 Task: Look for space in Lonār, India from 9th July, 2023 to 16th July, 2023 for 2 adults, 1 child in price range Rs.8000 to Rs.16000. Place can be entire place with 2 bedrooms having 2 beds and 1 bathroom. Property type can be house, flat, guest house. Booking option can be shelf check-in. Required host language is English.
Action: Mouse moved to (431, 78)
Screenshot: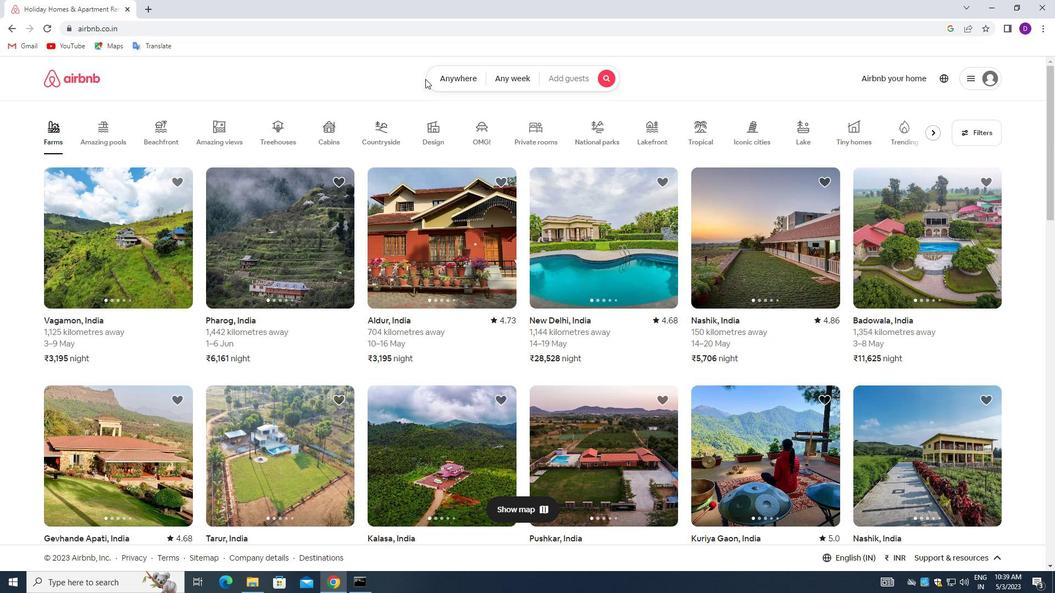 
Action: Mouse pressed left at (431, 78)
Screenshot: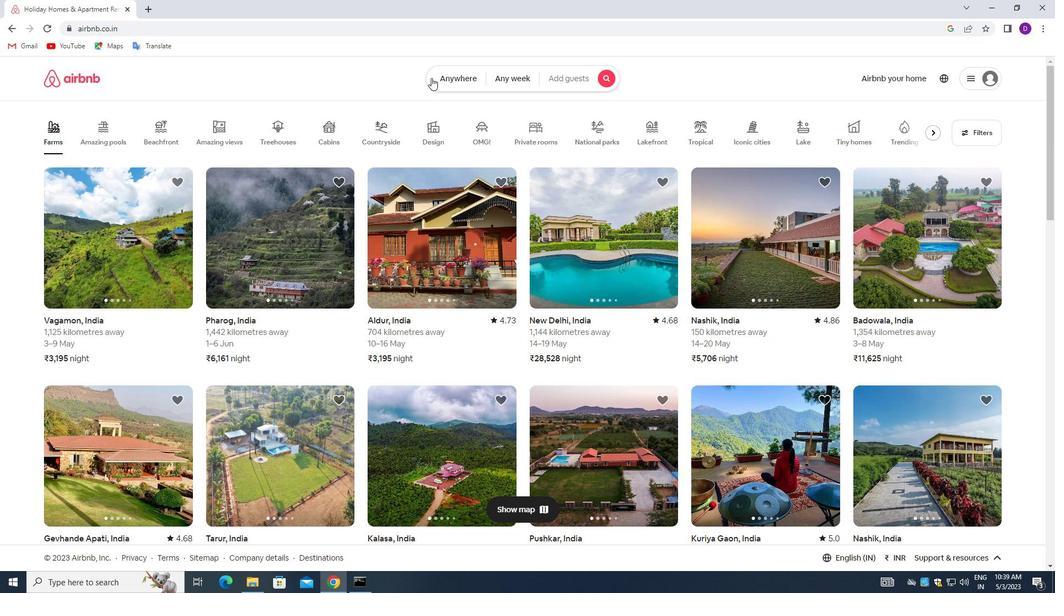 
Action: Mouse moved to (339, 120)
Screenshot: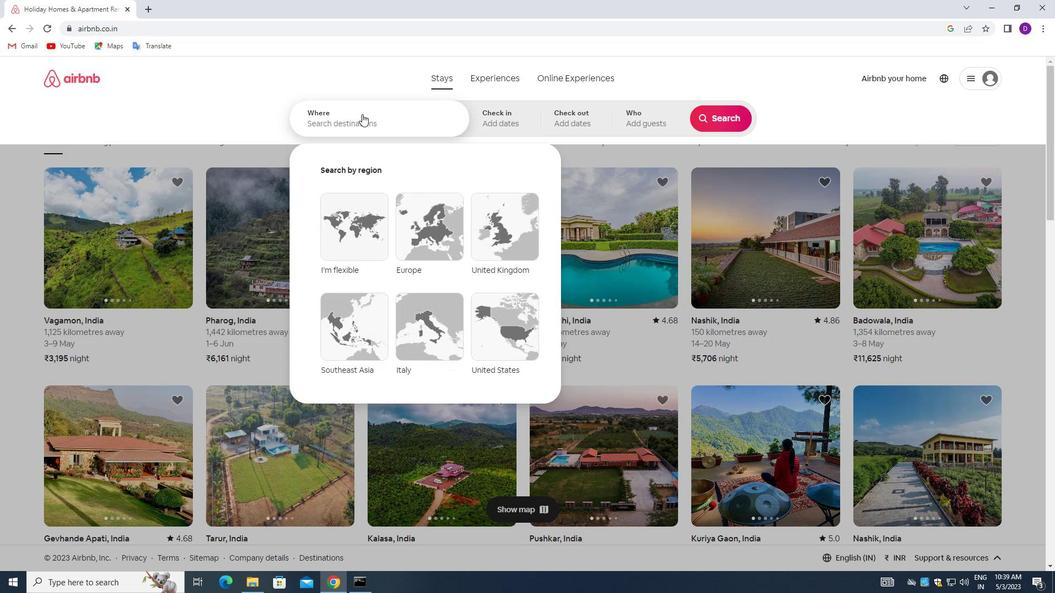 
Action: Mouse pressed left at (339, 120)
Screenshot: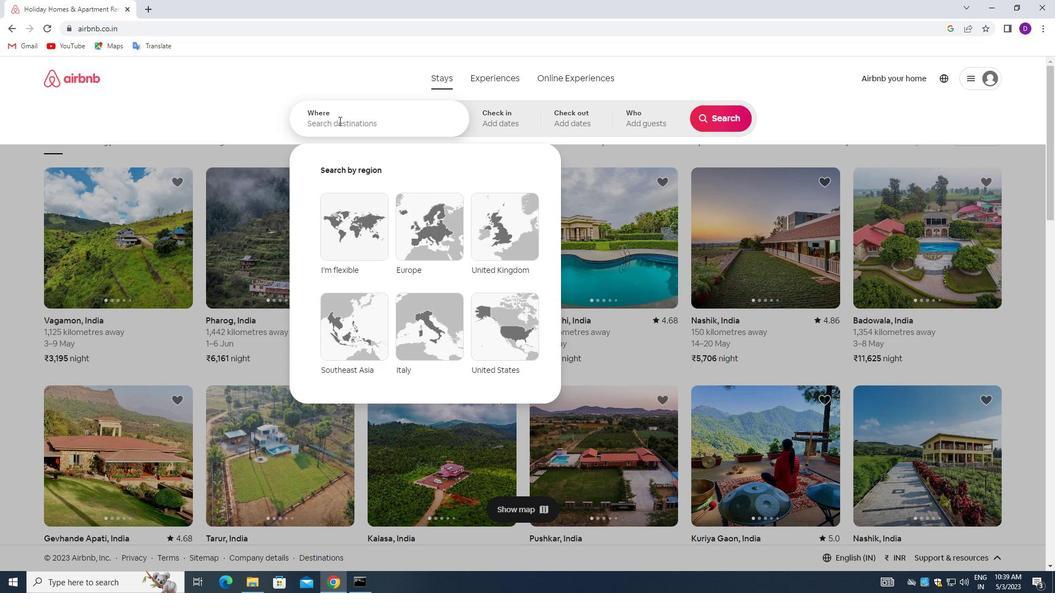 
Action: Mouse moved to (224, 115)
Screenshot: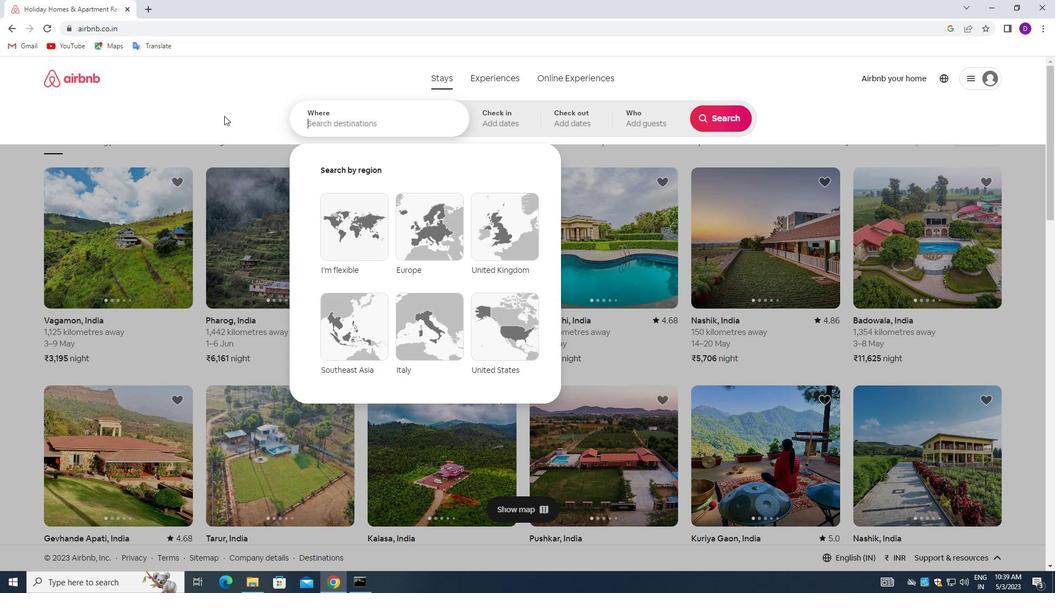 
Action: Key pressed <Key.shift>LONAR,<Key.space><Key.shift>INDIA<Key.enter>
Screenshot: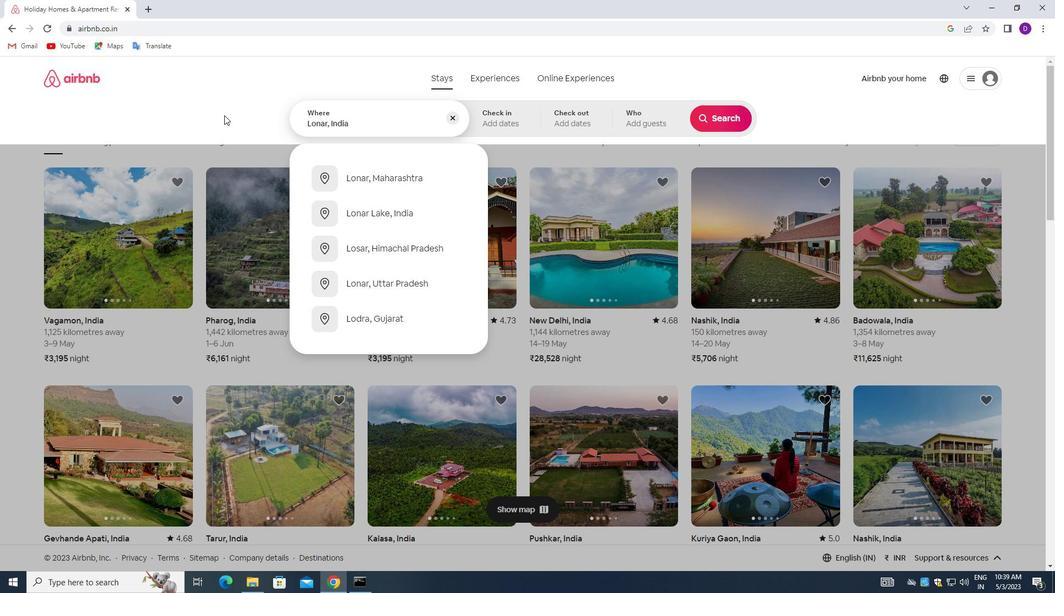 
Action: Mouse moved to (719, 206)
Screenshot: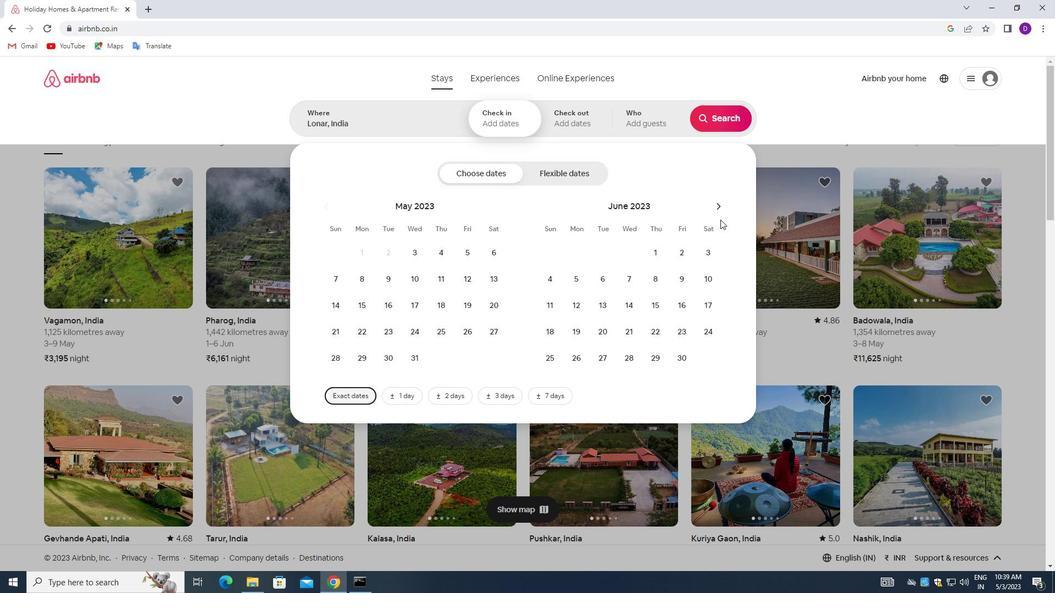 
Action: Mouse pressed left at (719, 206)
Screenshot: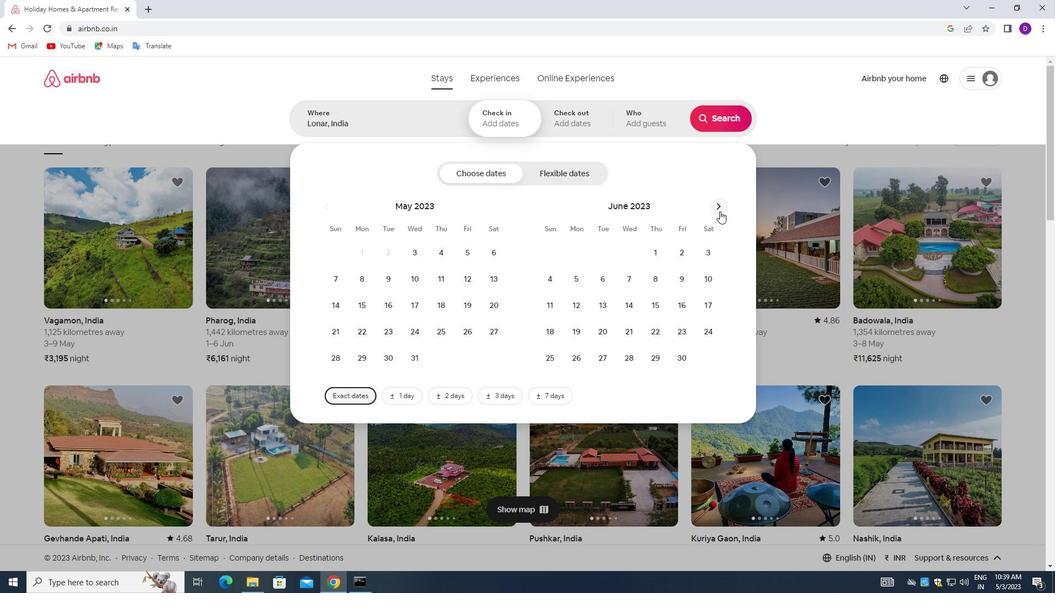 
Action: Mouse moved to (553, 298)
Screenshot: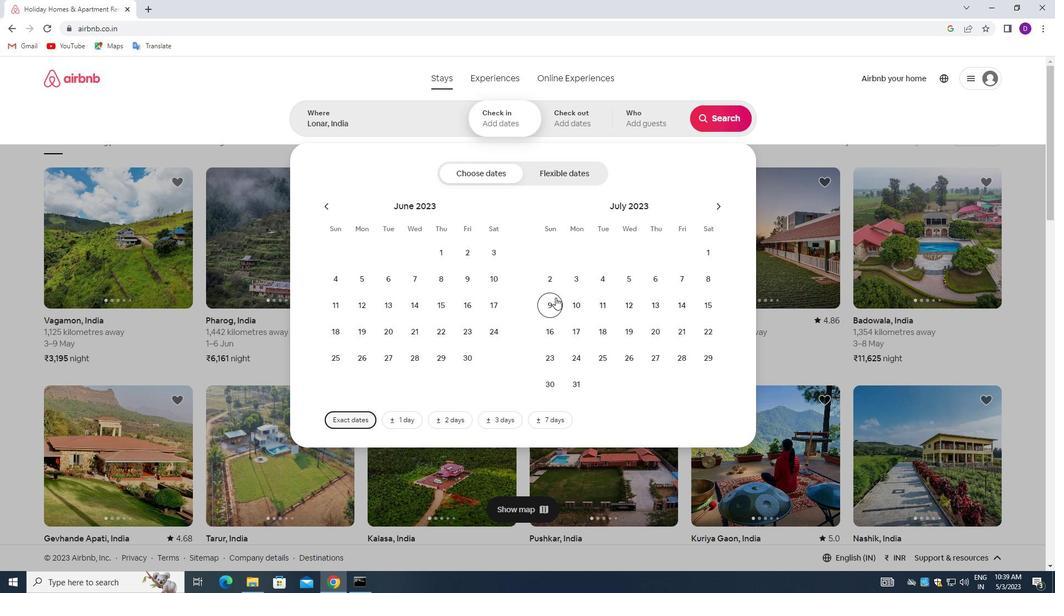 
Action: Mouse pressed left at (553, 298)
Screenshot: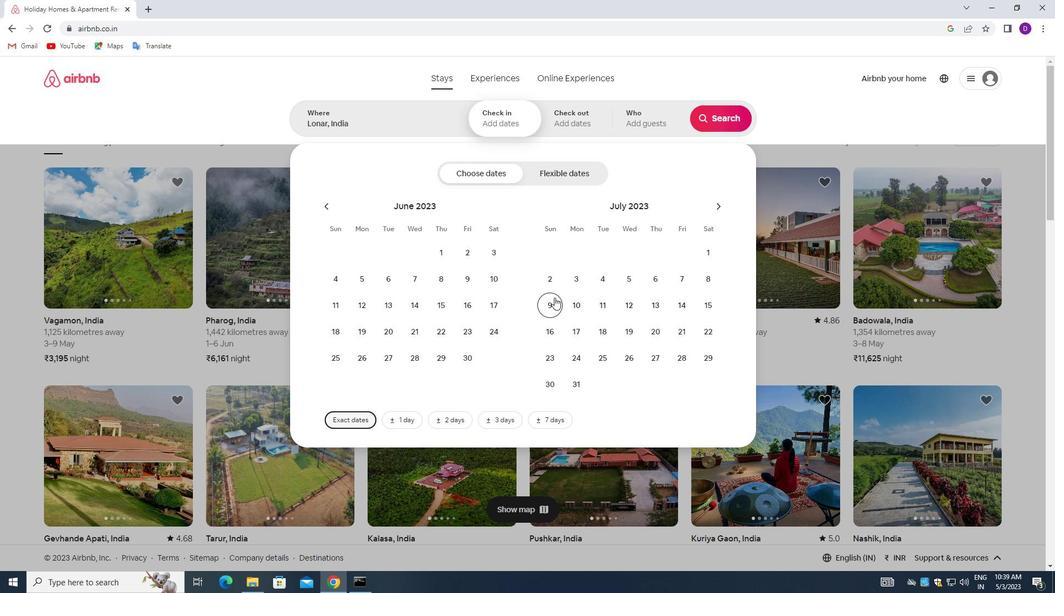 
Action: Mouse moved to (553, 330)
Screenshot: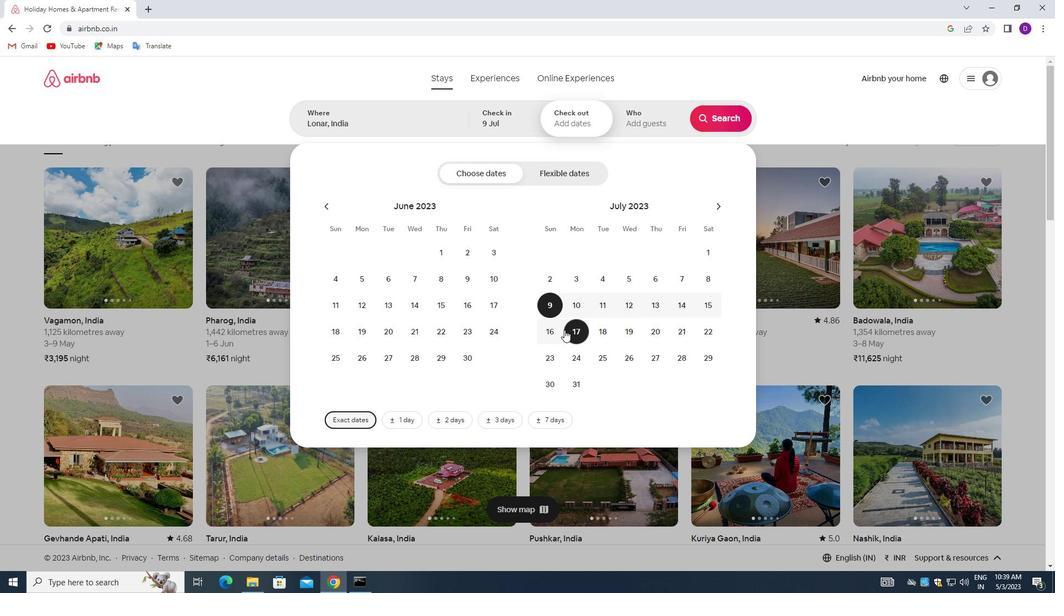 
Action: Mouse pressed left at (553, 330)
Screenshot: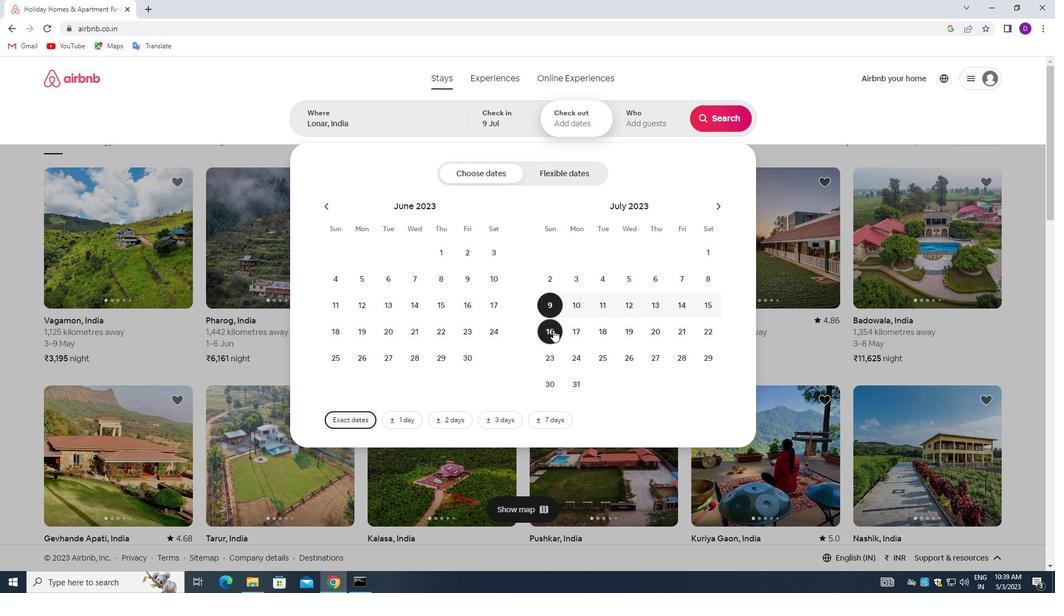 
Action: Mouse moved to (644, 118)
Screenshot: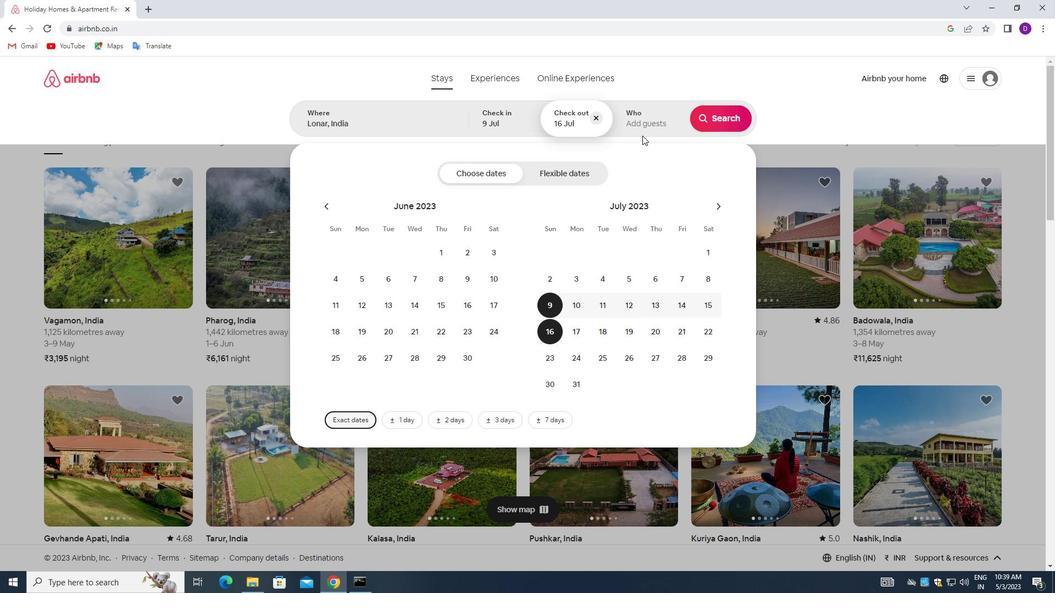 
Action: Mouse pressed left at (644, 118)
Screenshot: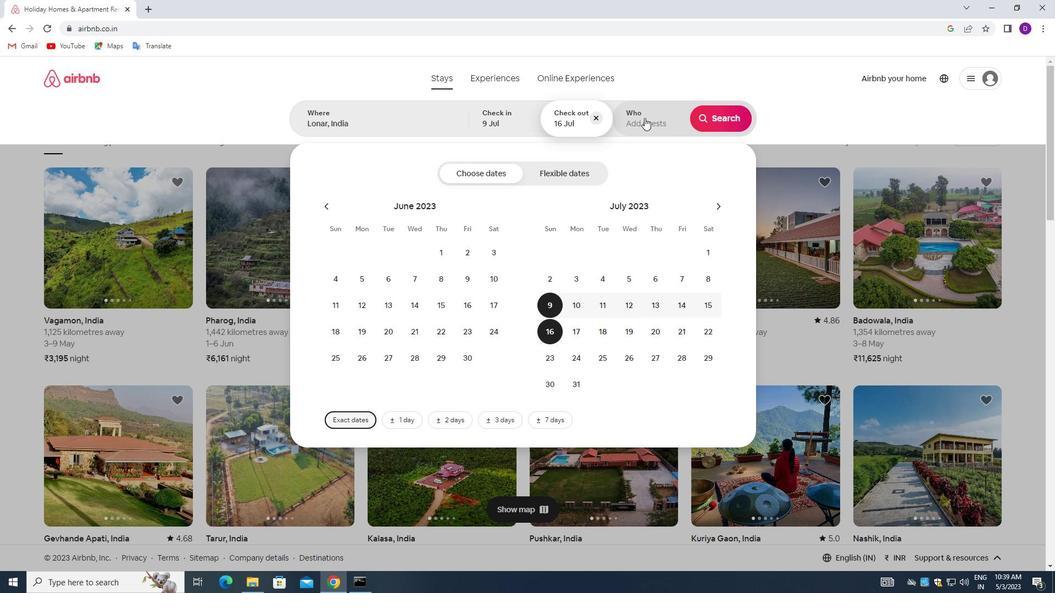 
Action: Mouse moved to (722, 180)
Screenshot: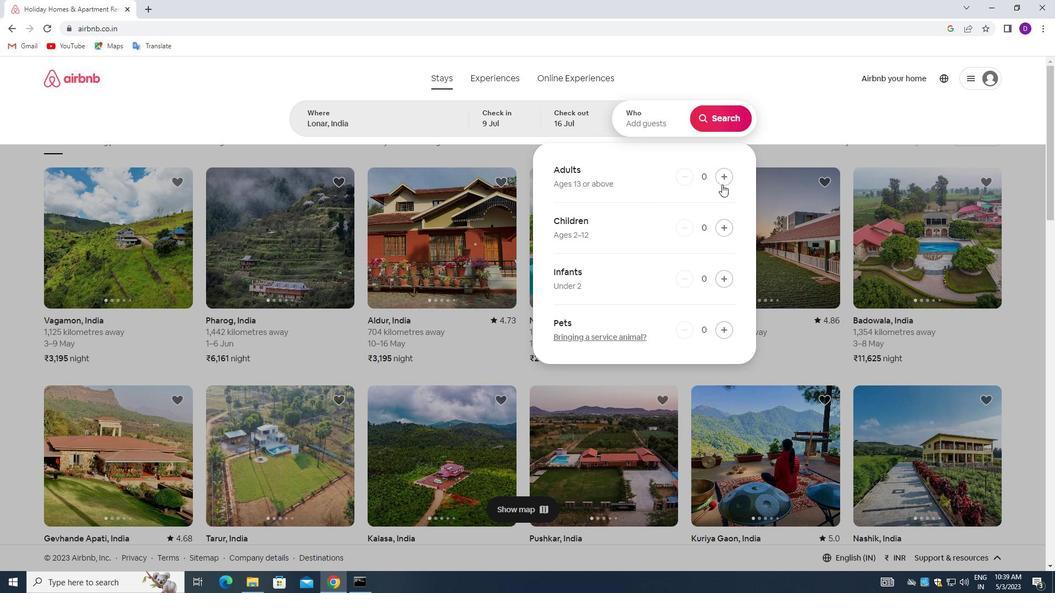 
Action: Mouse pressed left at (722, 180)
Screenshot: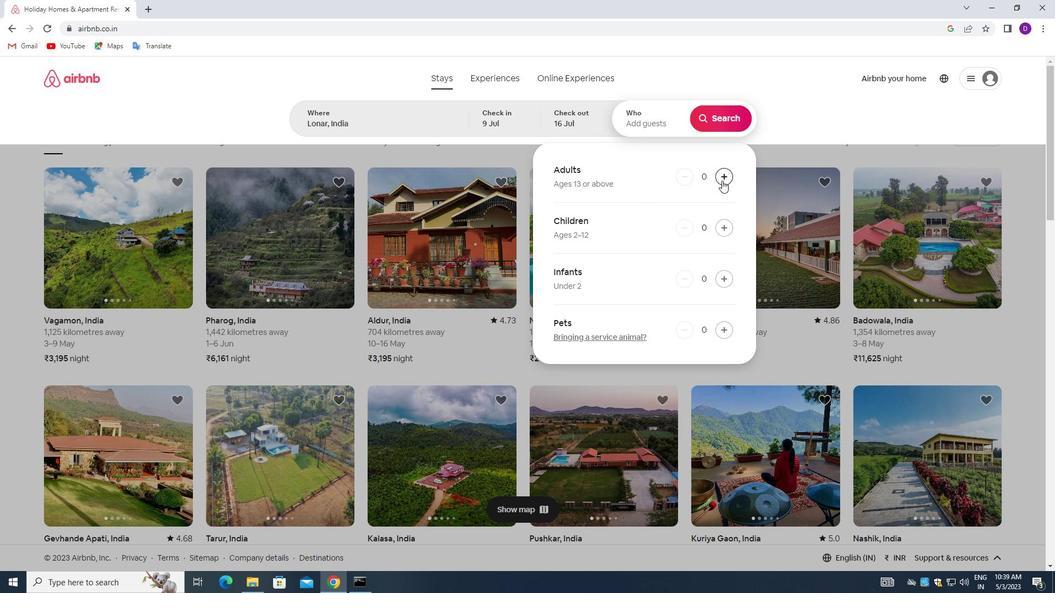 
Action: Mouse pressed left at (722, 180)
Screenshot: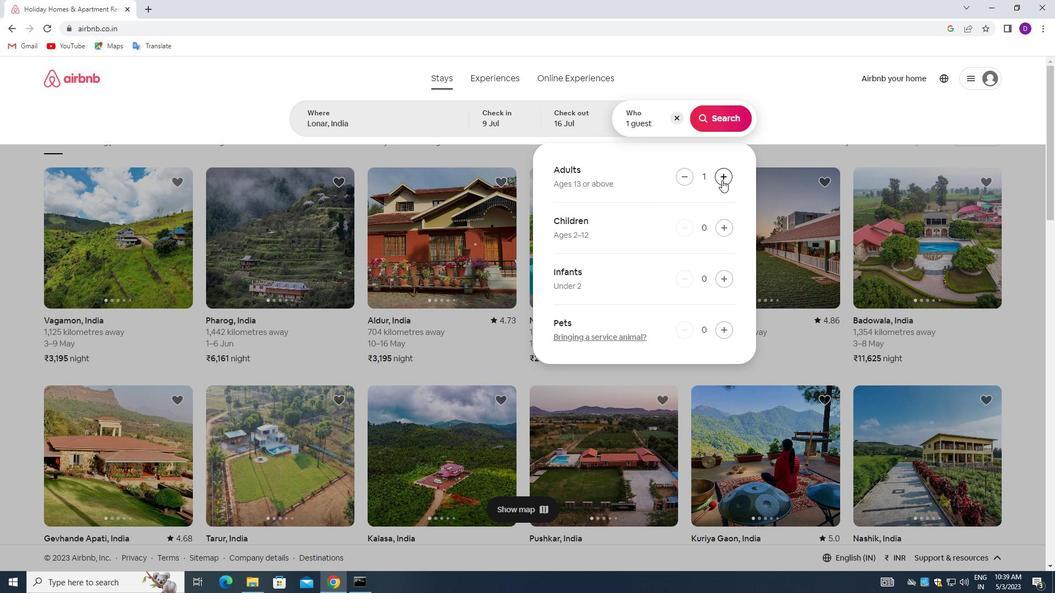 
Action: Mouse moved to (720, 228)
Screenshot: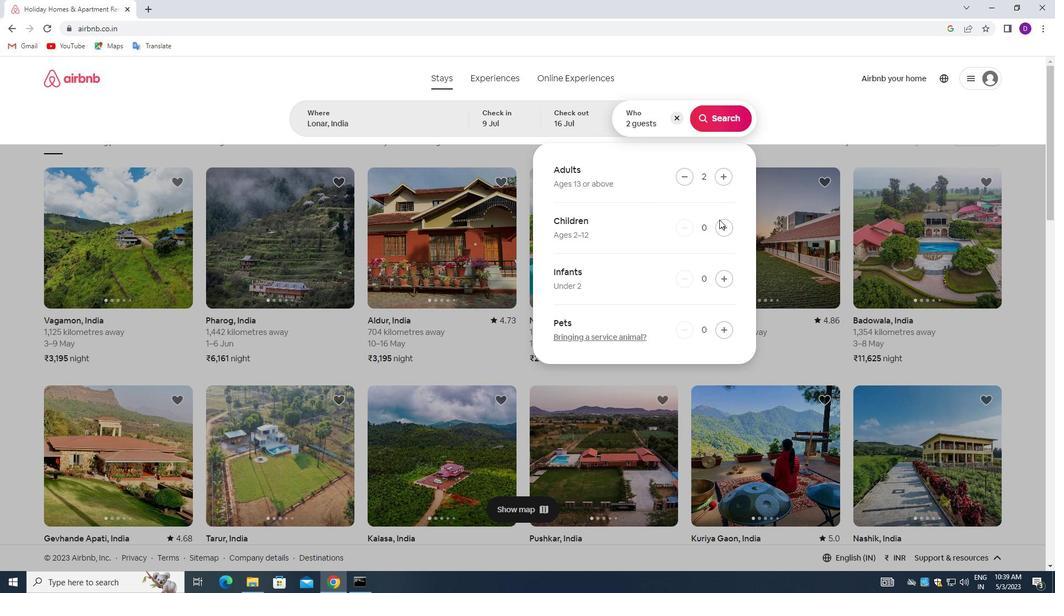 
Action: Mouse pressed left at (720, 228)
Screenshot: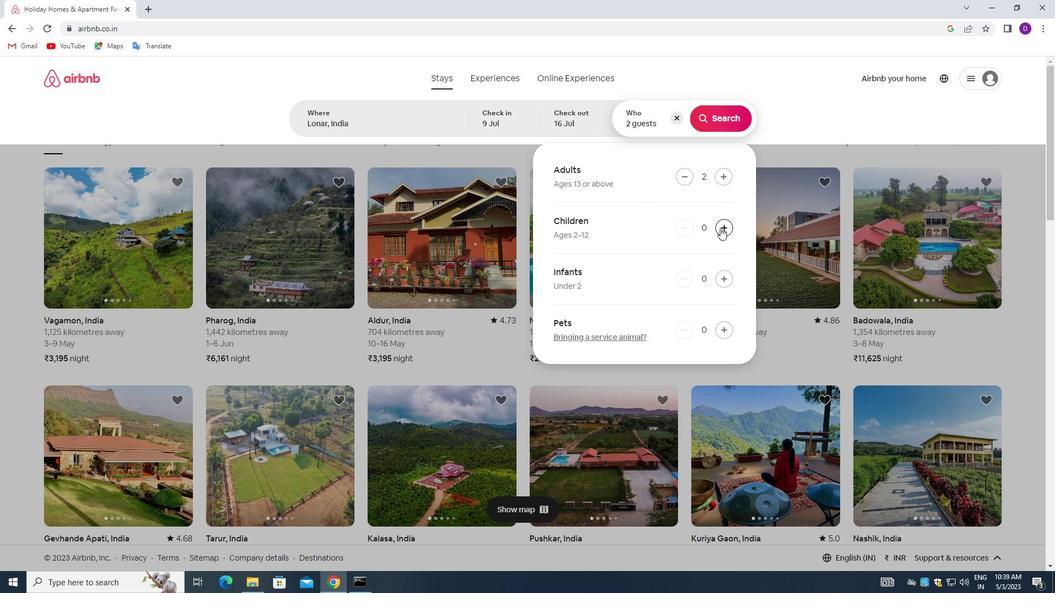 
Action: Mouse moved to (723, 113)
Screenshot: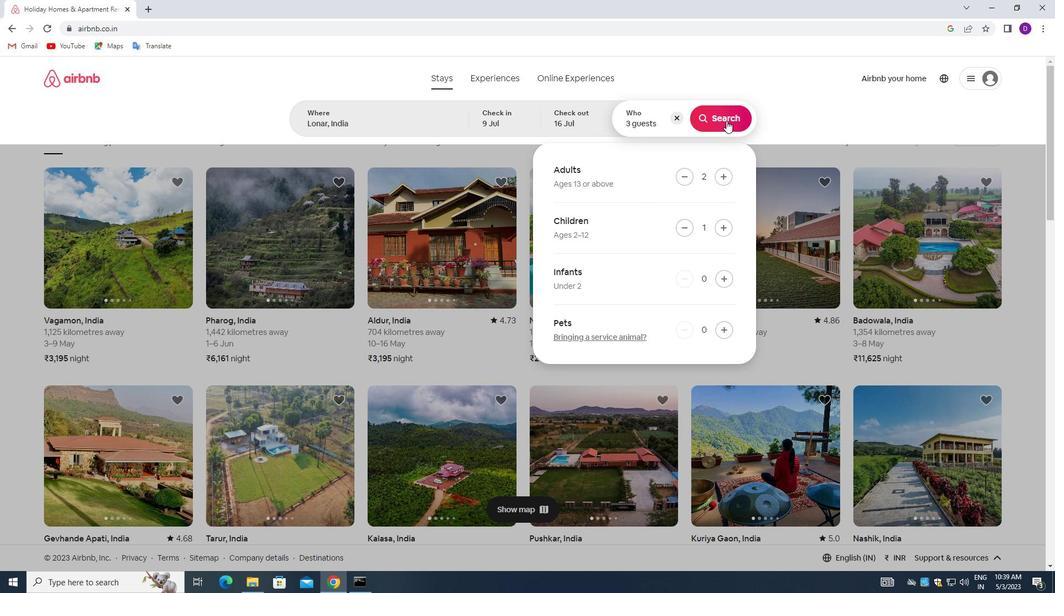 
Action: Mouse pressed left at (723, 113)
Screenshot: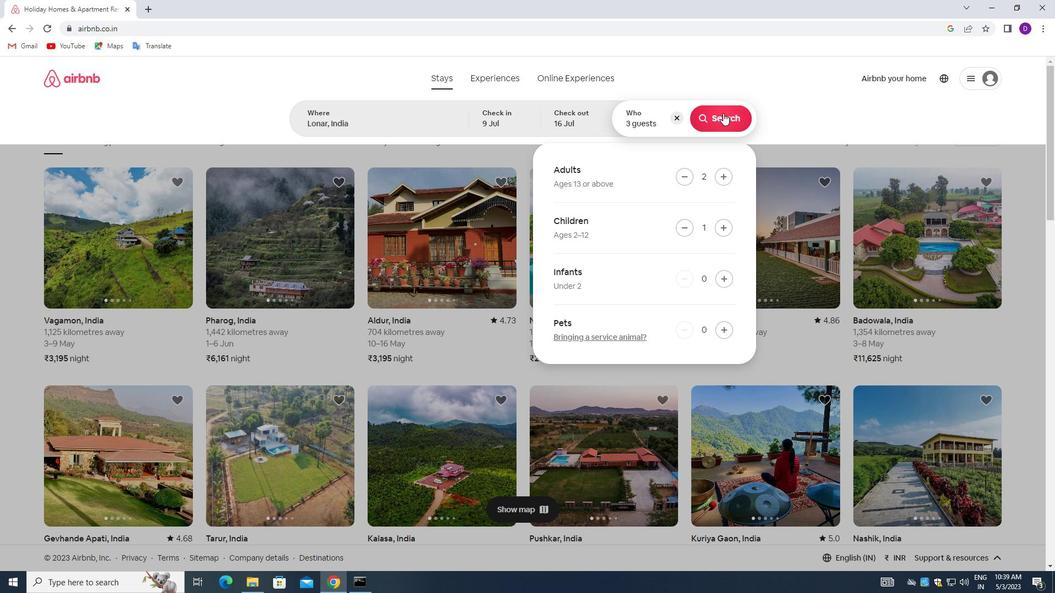 
Action: Mouse moved to (1004, 122)
Screenshot: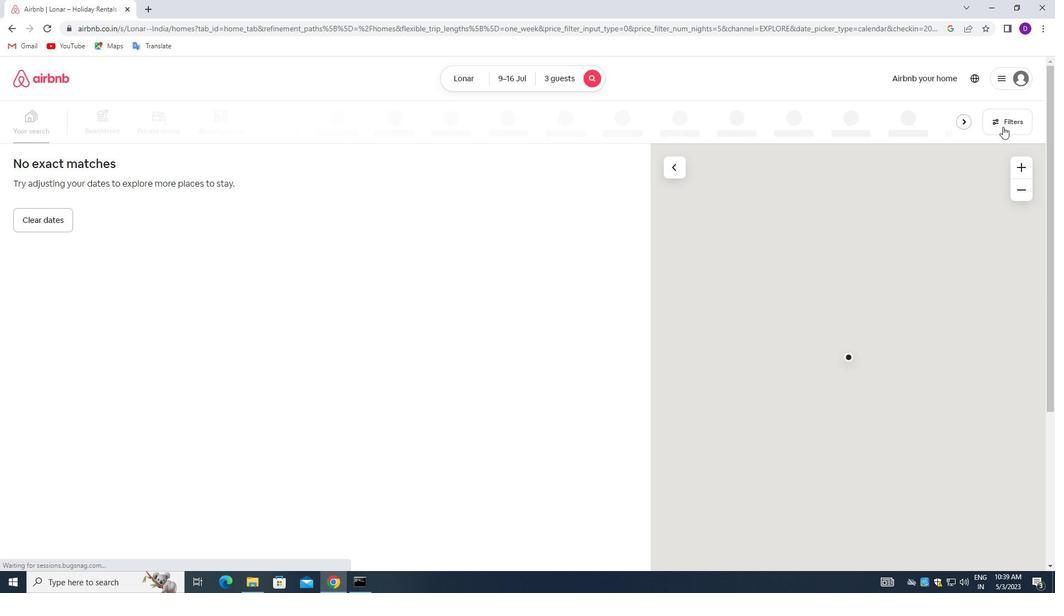 
Action: Mouse pressed left at (1004, 122)
Screenshot: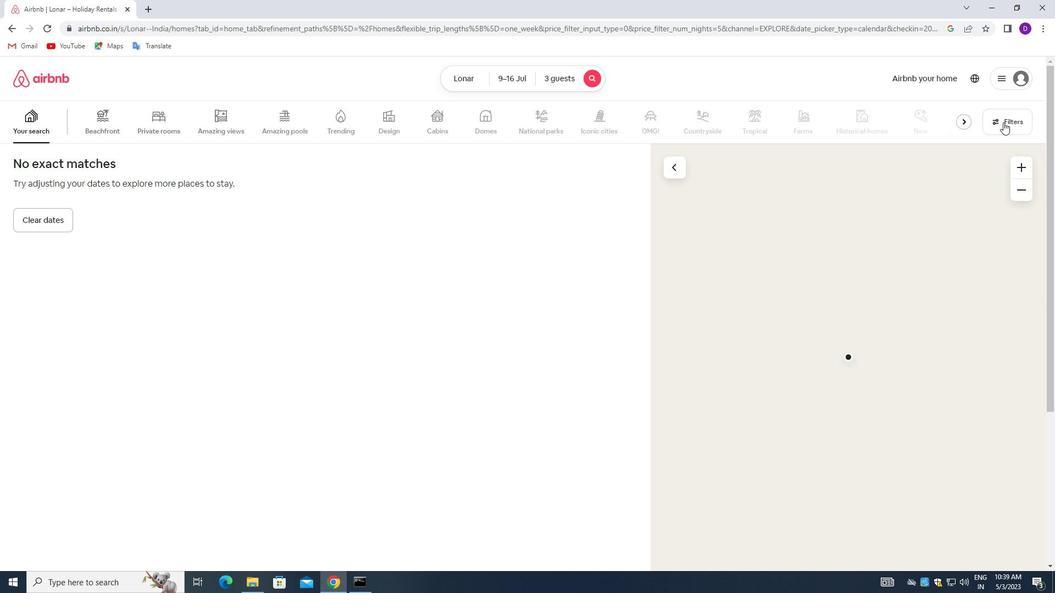 
Action: Mouse moved to (394, 190)
Screenshot: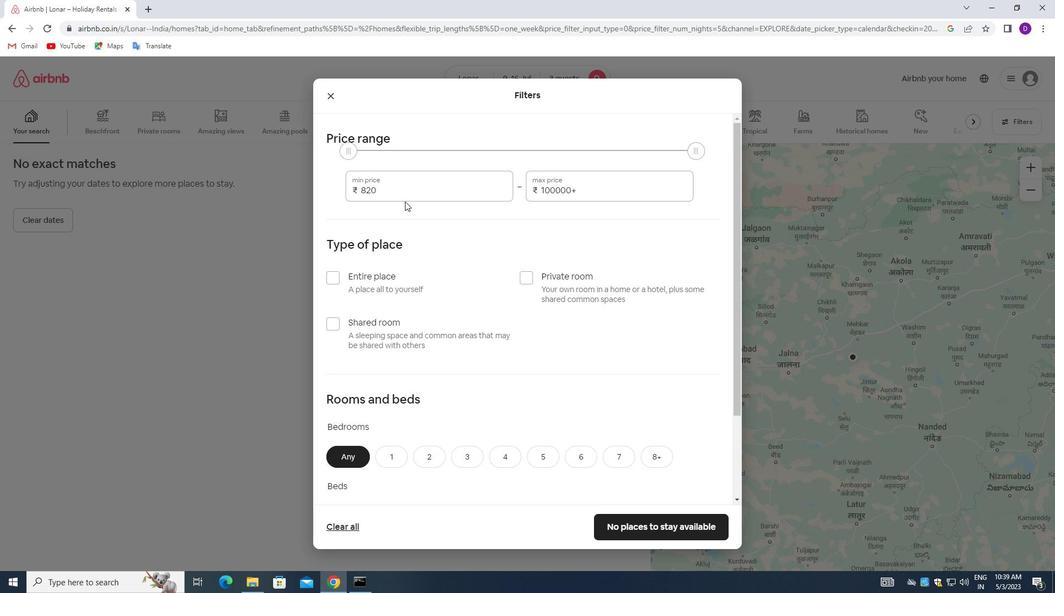 
Action: Mouse pressed left at (394, 190)
Screenshot: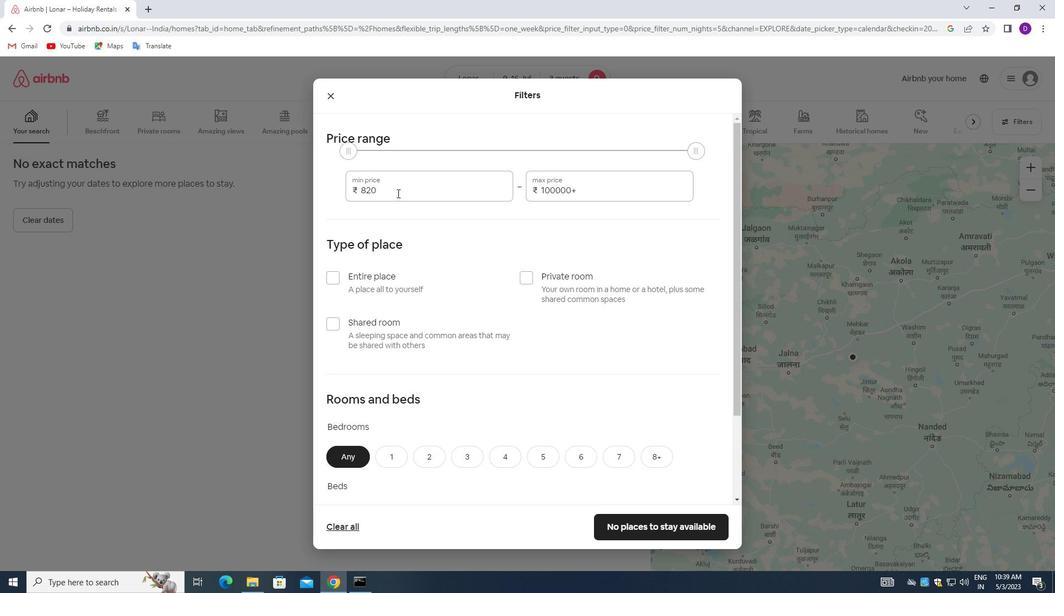 
Action: Mouse pressed left at (394, 190)
Screenshot: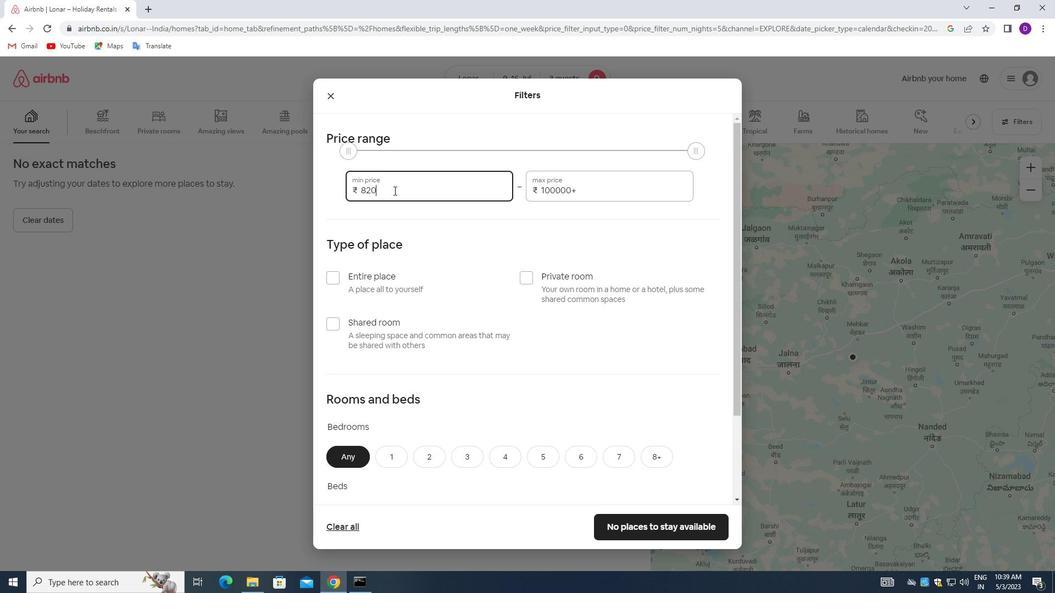
Action: Key pressed 8000<Key.tab>16000
Screenshot: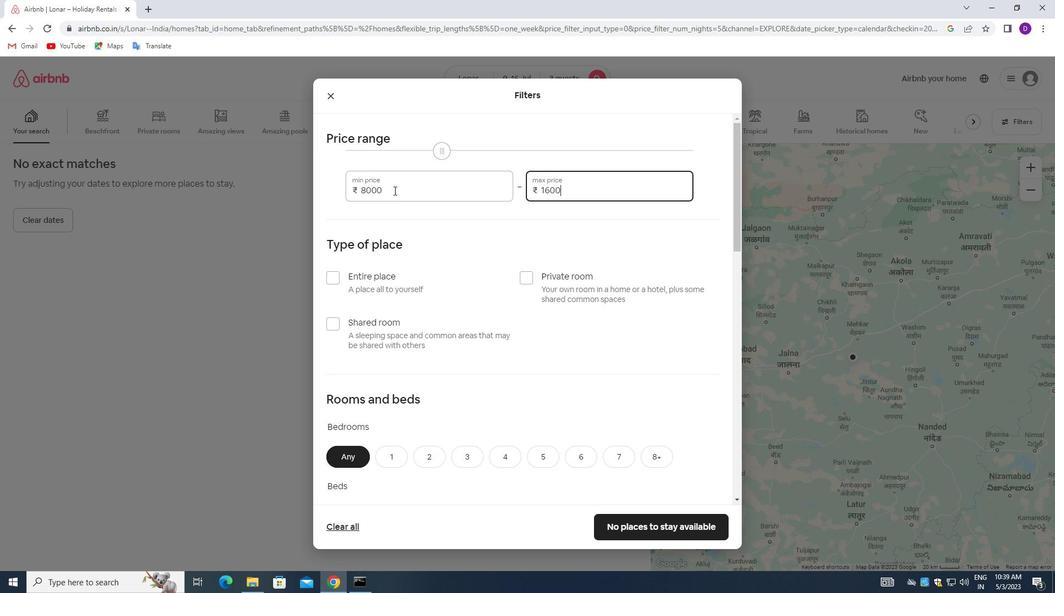 
Action: Mouse moved to (456, 243)
Screenshot: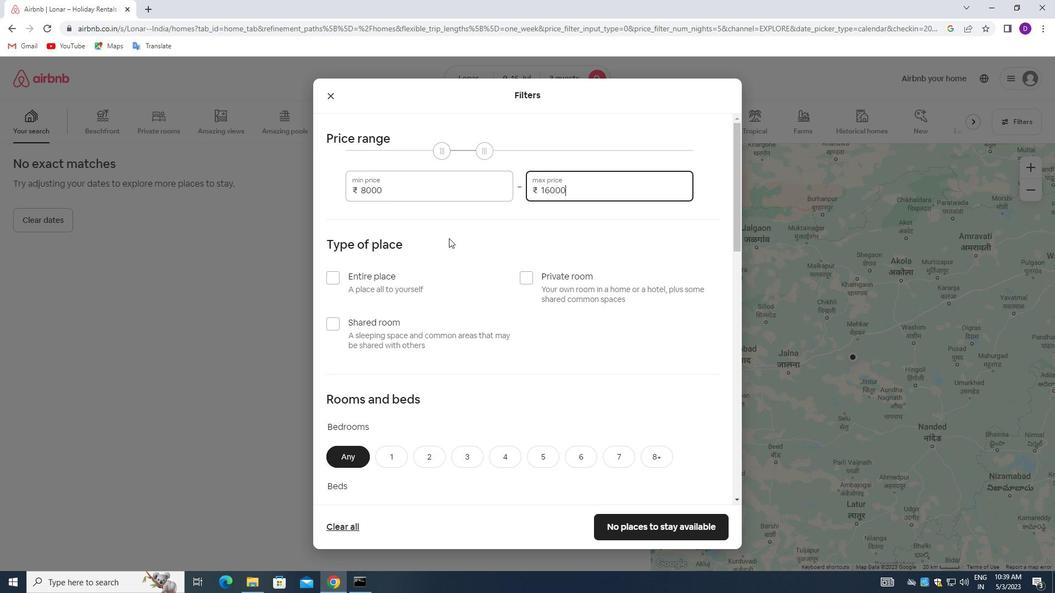 
Action: Mouse scrolled (456, 243) with delta (0, 0)
Screenshot: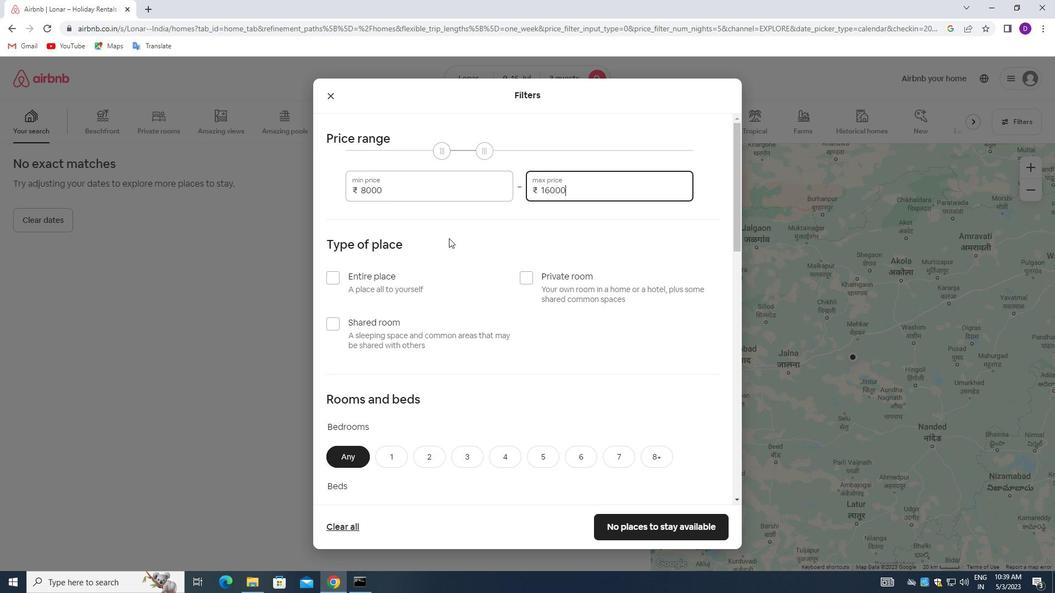 
Action: Mouse moved to (458, 244)
Screenshot: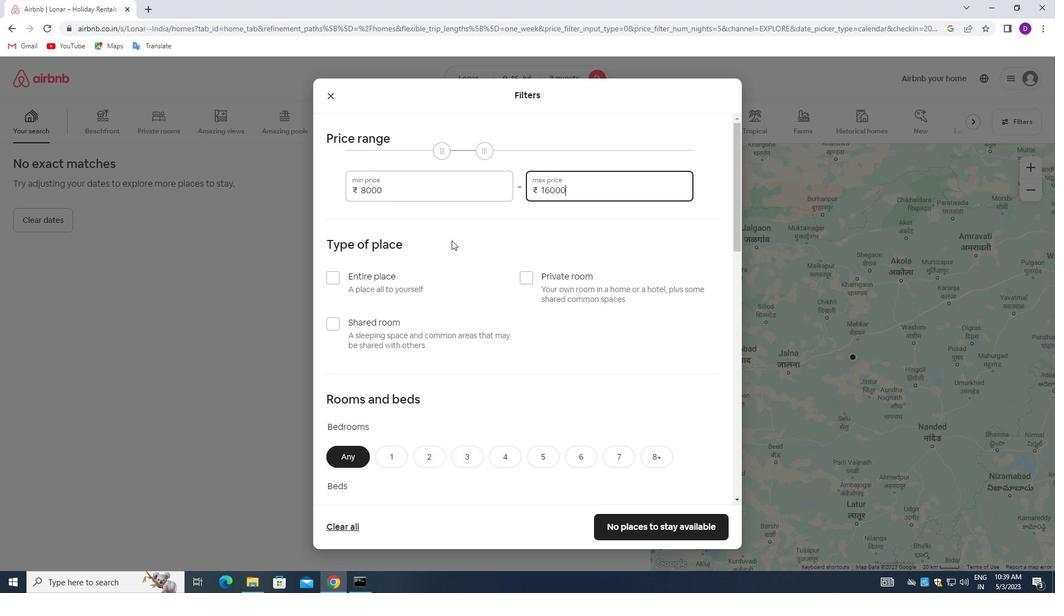 
Action: Mouse scrolled (458, 243) with delta (0, 0)
Screenshot: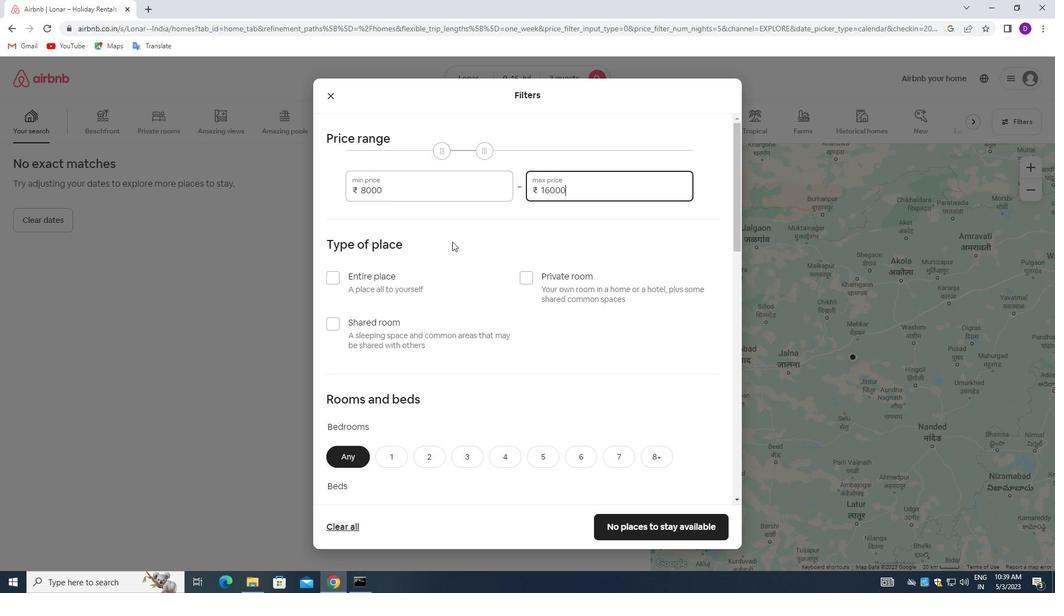 
Action: Mouse moved to (469, 247)
Screenshot: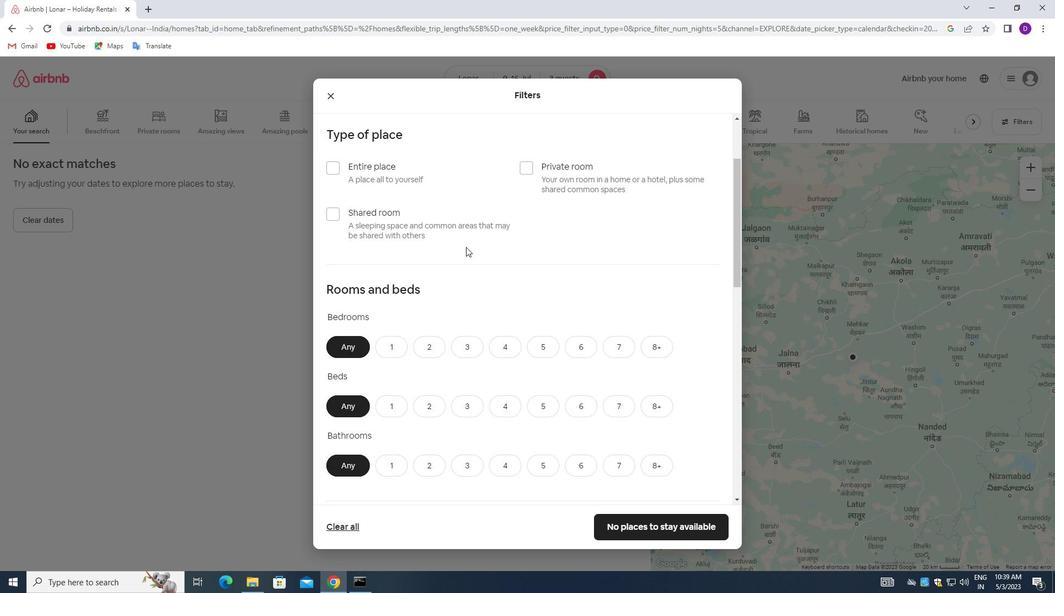 
Action: Mouse scrolled (469, 246) with delta (0, 0)
Screenshot: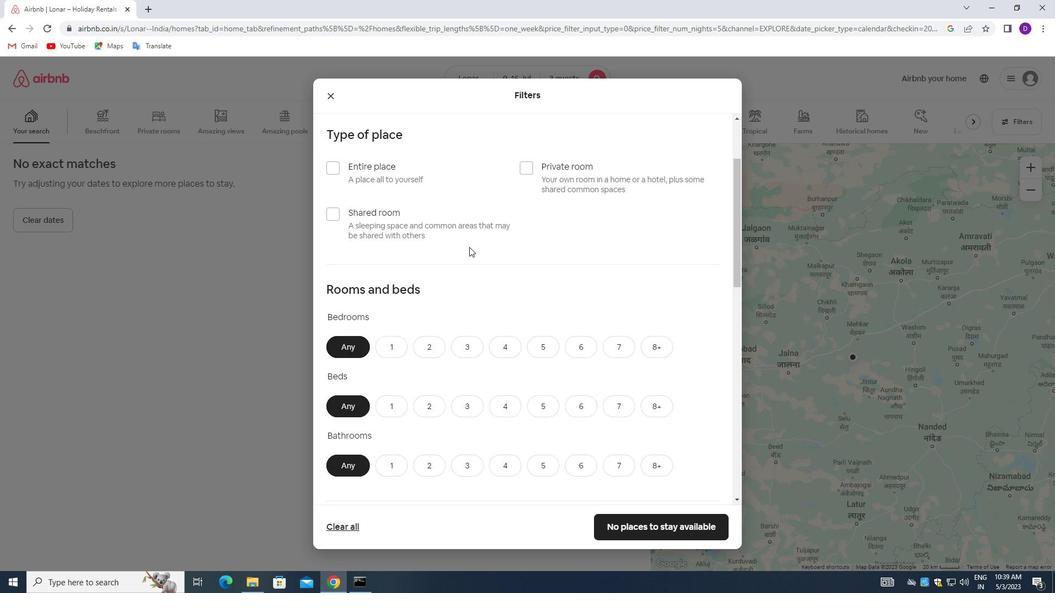 
Action: Mouse moved to (469, 247)
Screenshot: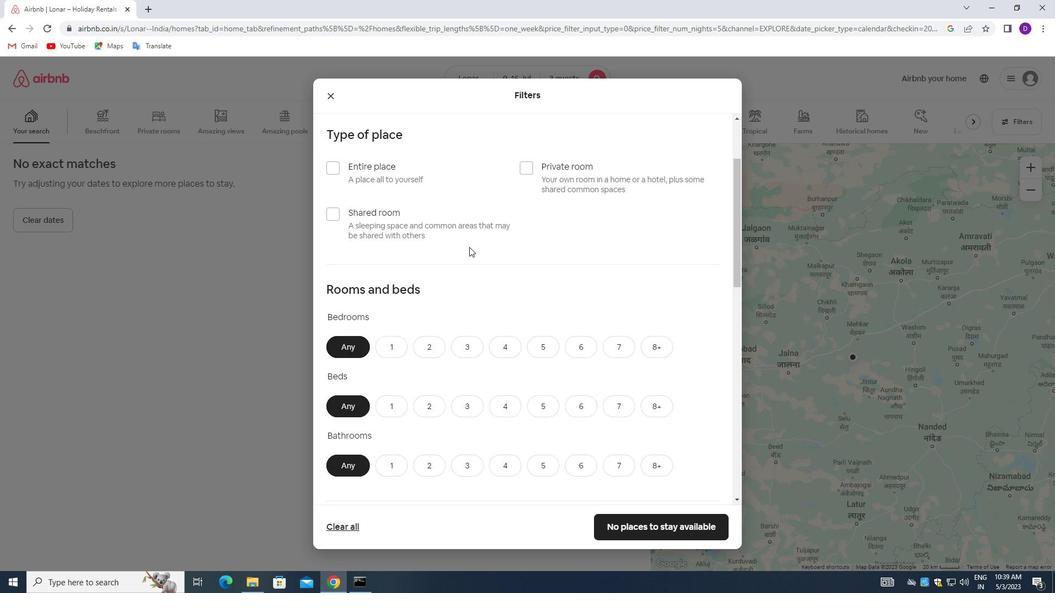 
Action: Mouse scrolled (469, 246) with delta (0, 0)
Screenshot: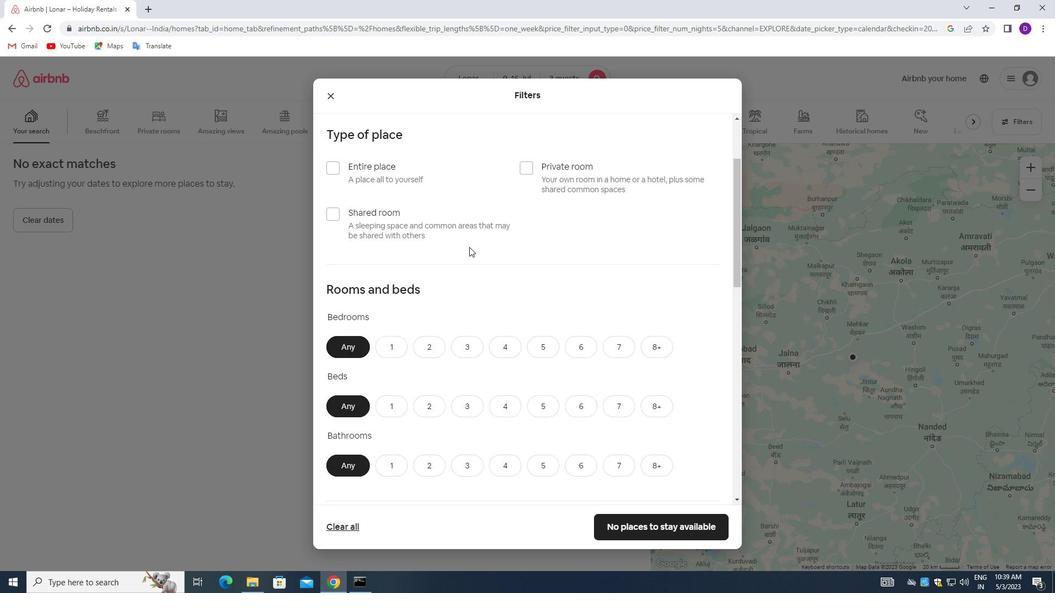 
Action: Mouse moved to (406, 231)
Screenshot: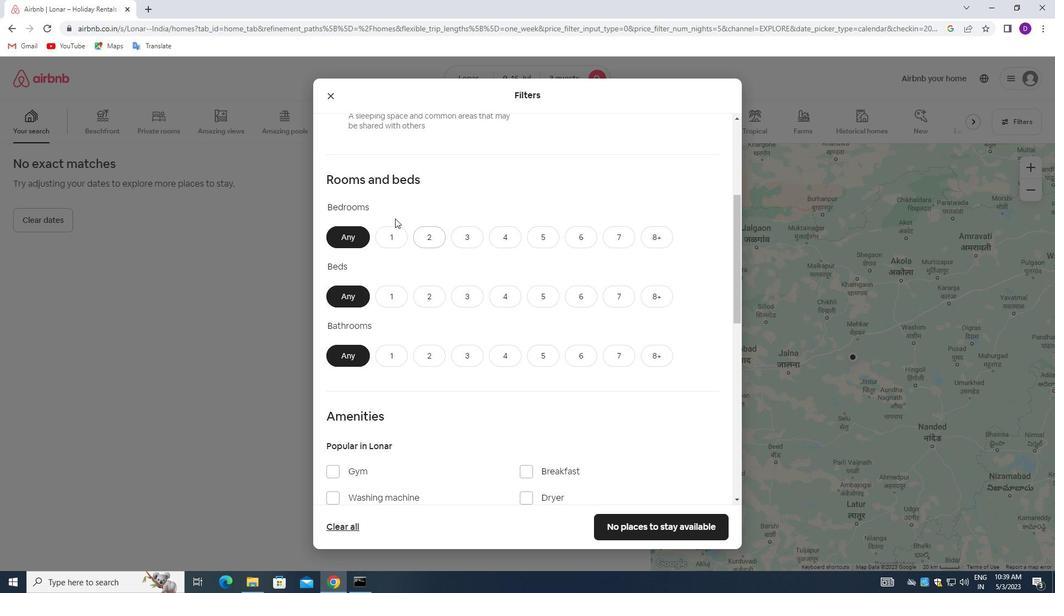 
Action: Mouse scrolled (406, 232) with delta (0, 0)
Screenshot: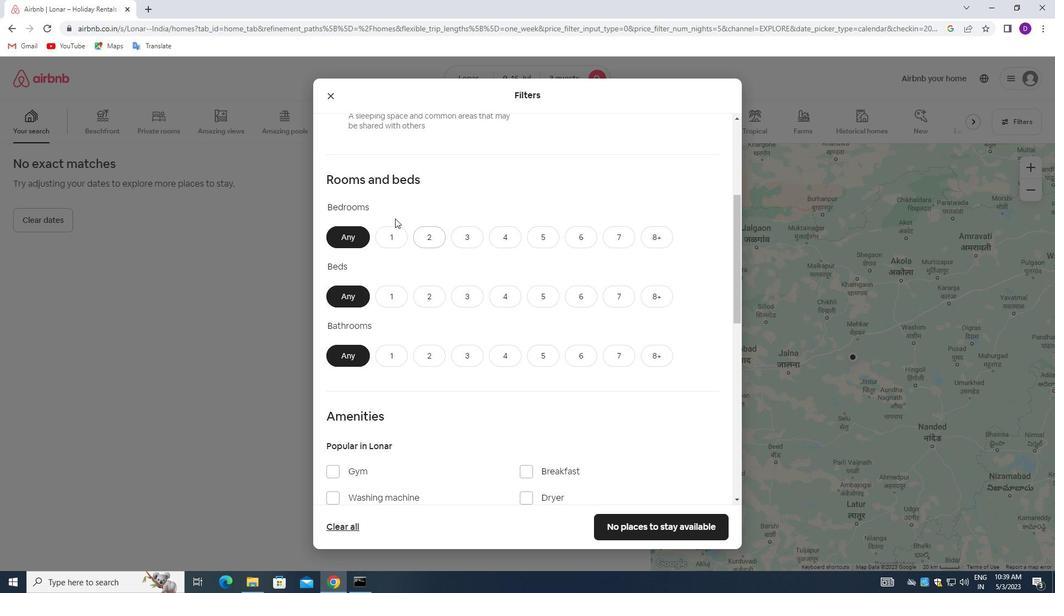 
Action: Mouse moved to (410, 234)
Screenshot: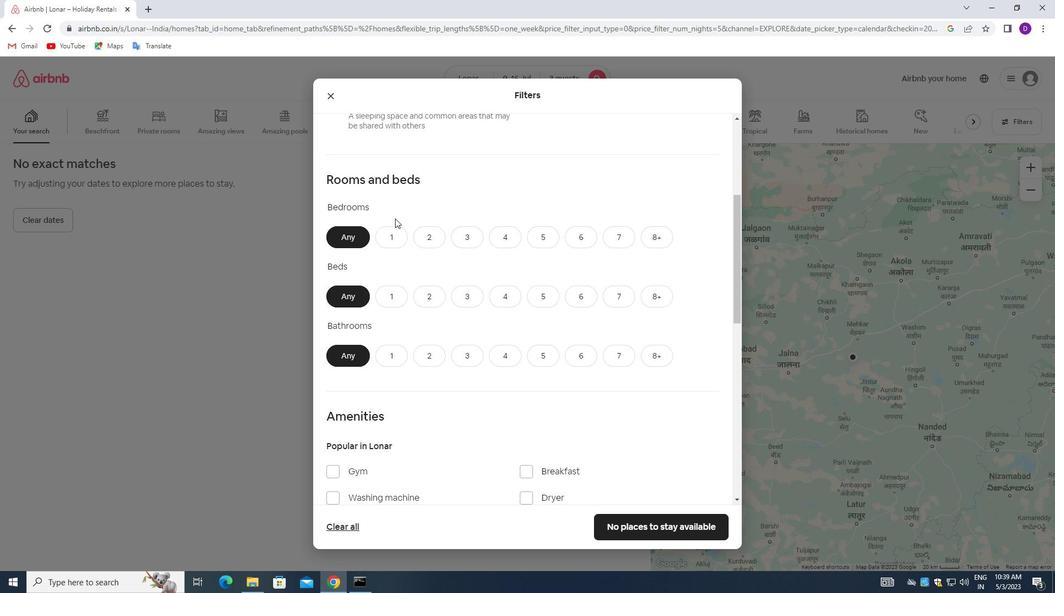
Action: Mouse scrolled (410, 234) with delta (0, 0)
Screenshot: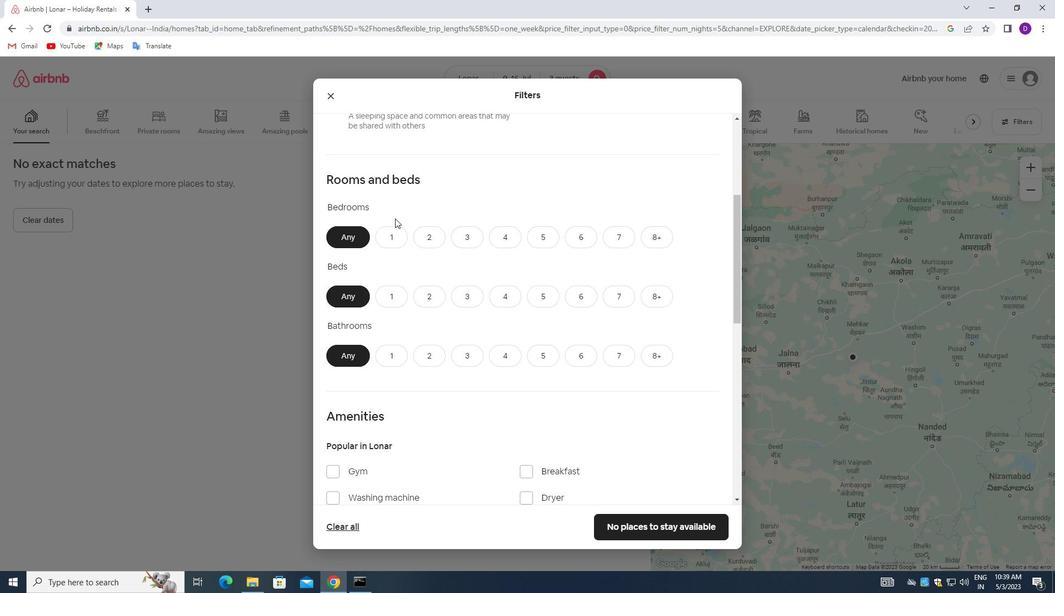 
Action: Mouse moved to (337, 173)
Screenshot: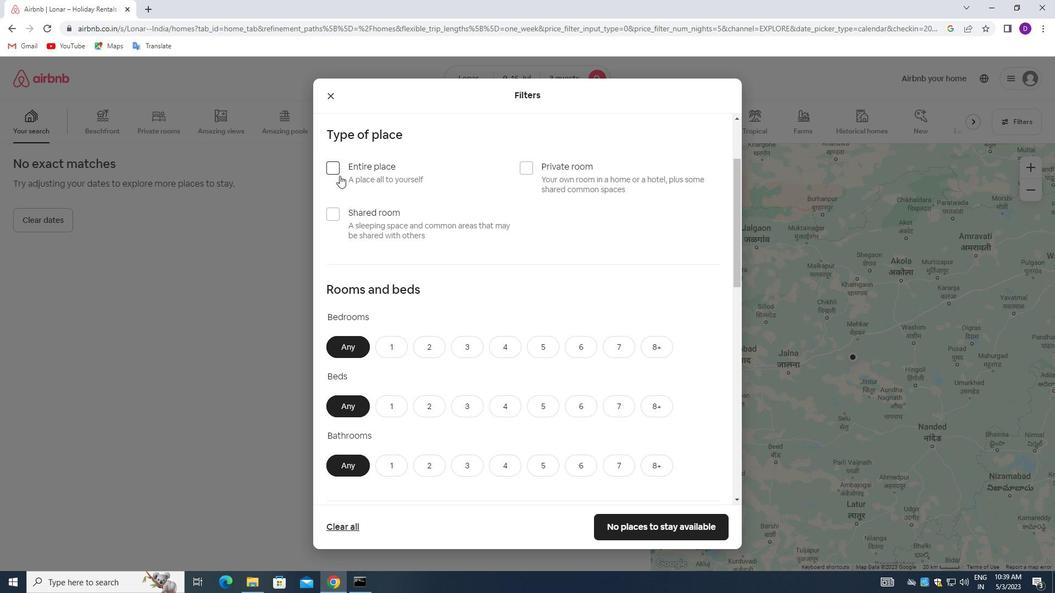 
Action: Mouse pressed left at (337, 173)
Screenshot: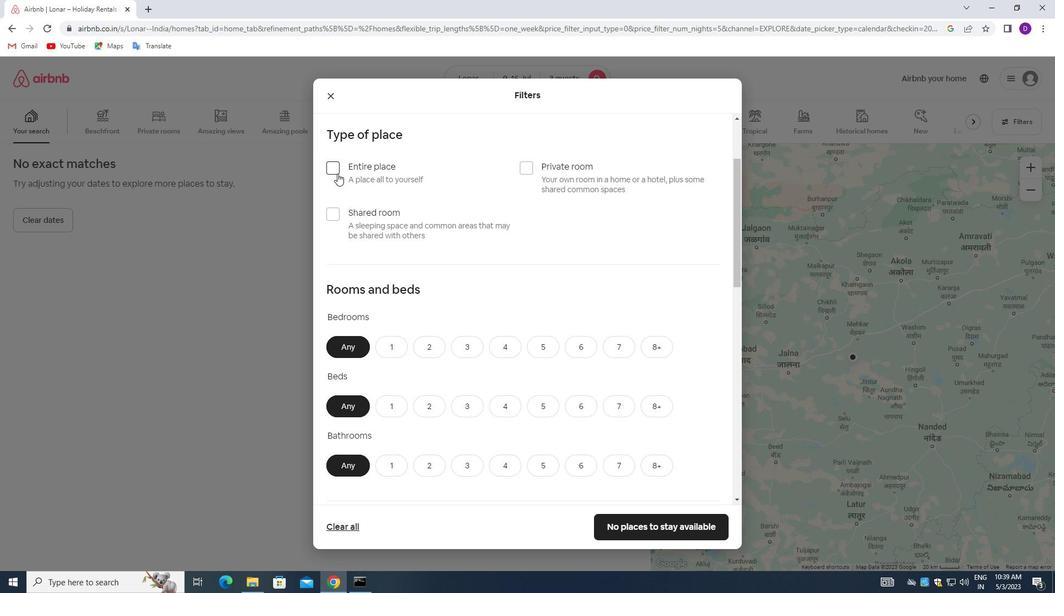 
Action: Mouse moved to (444, 239)
Screenshot: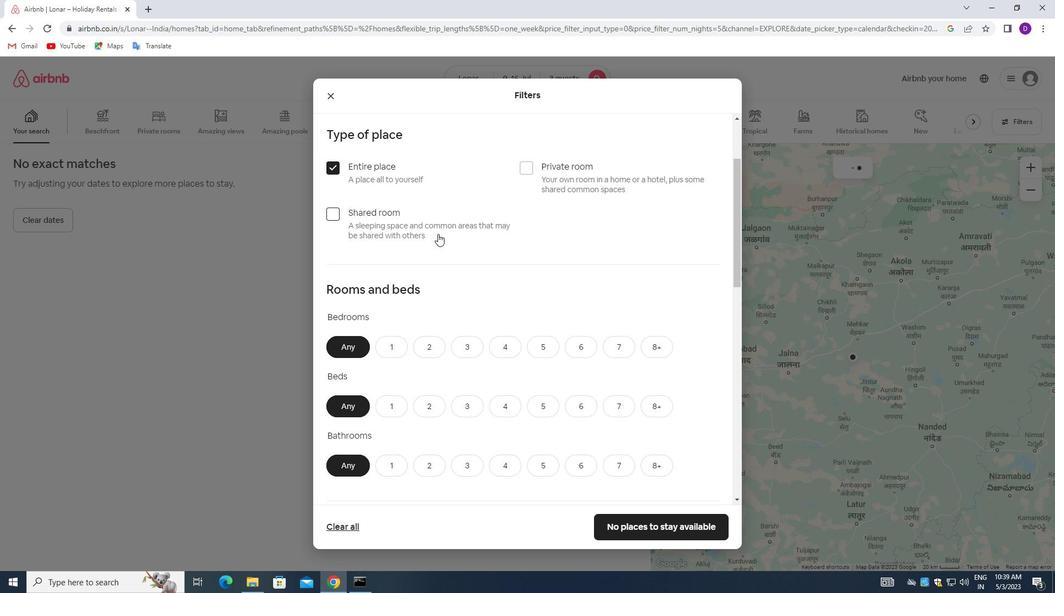 
Action: Mouse scrolled (444, 239) with delta (0, 0)
Screenshot: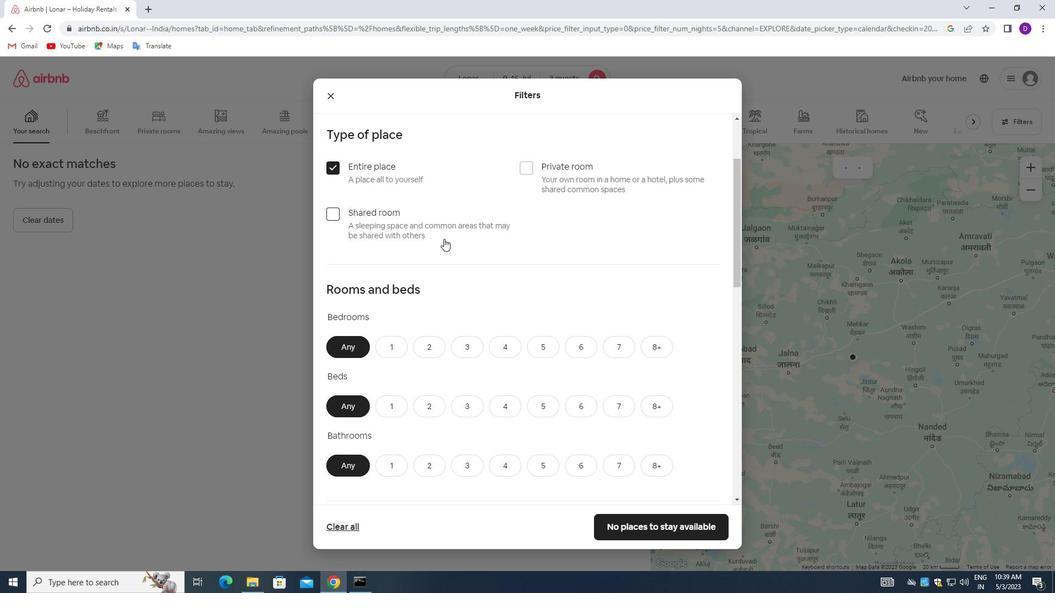 
Action: Mouse scrolled (444, 239) with delta (0, 0)
Screenshot: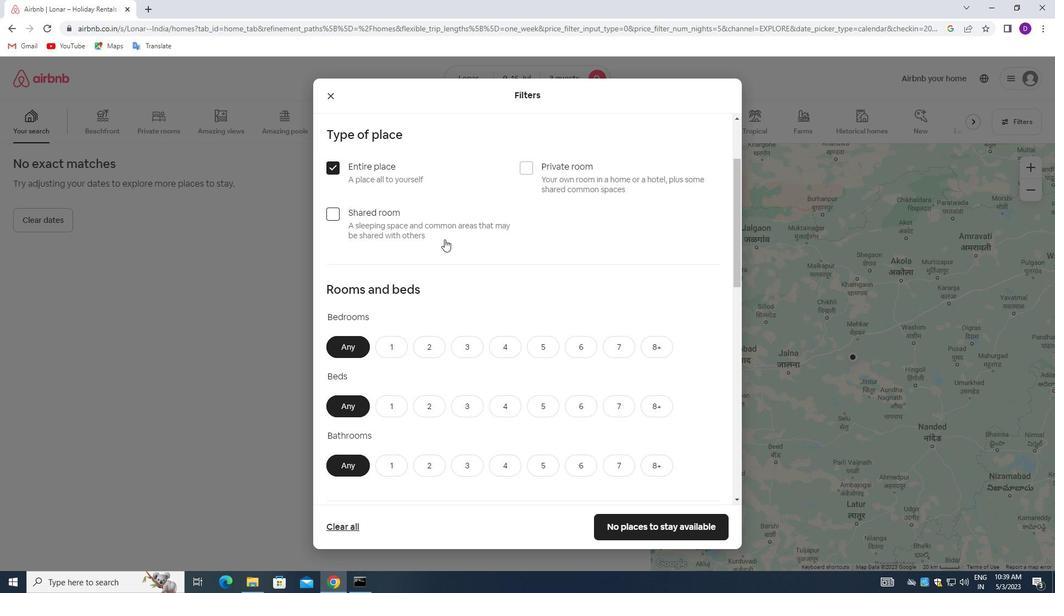 
Action: Mouse moved to (428, 233)
Screenshot: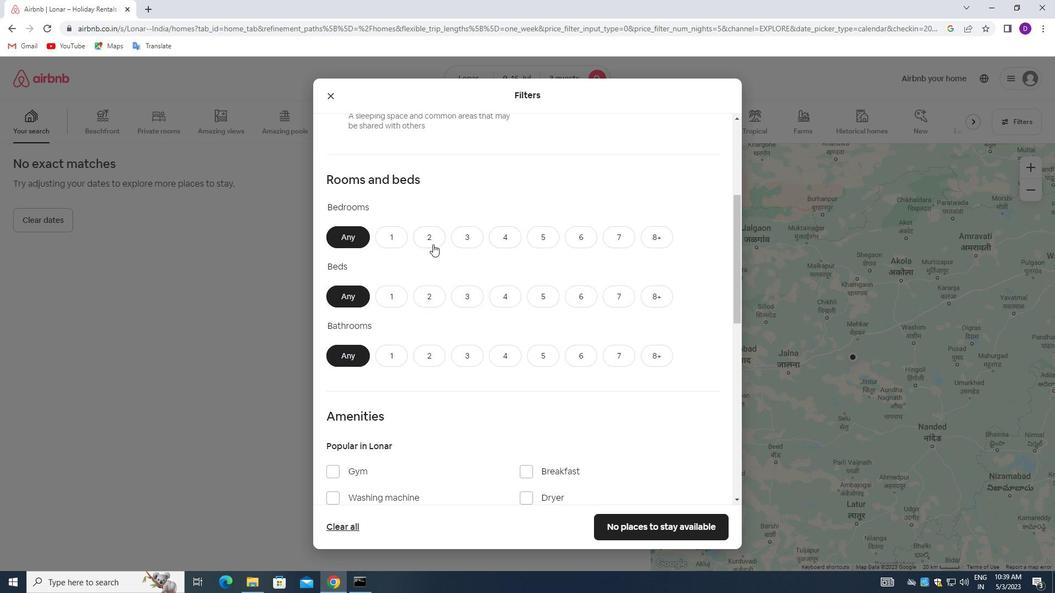 
Action: Mouse pressed left at (428, 233)
Screenshot: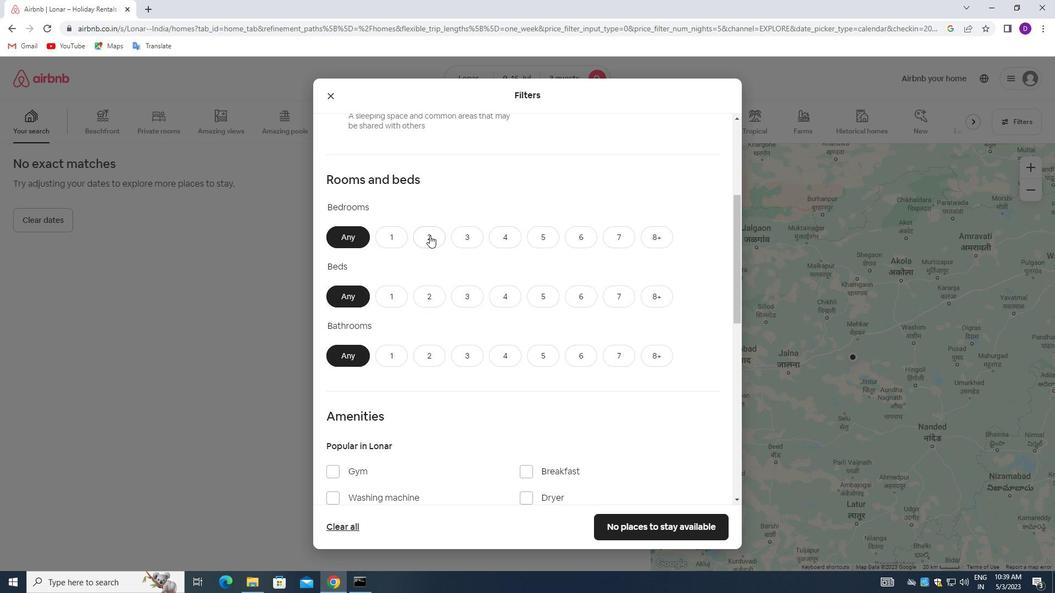 
Action: Mouse moved to (434, 293)
Screenshot: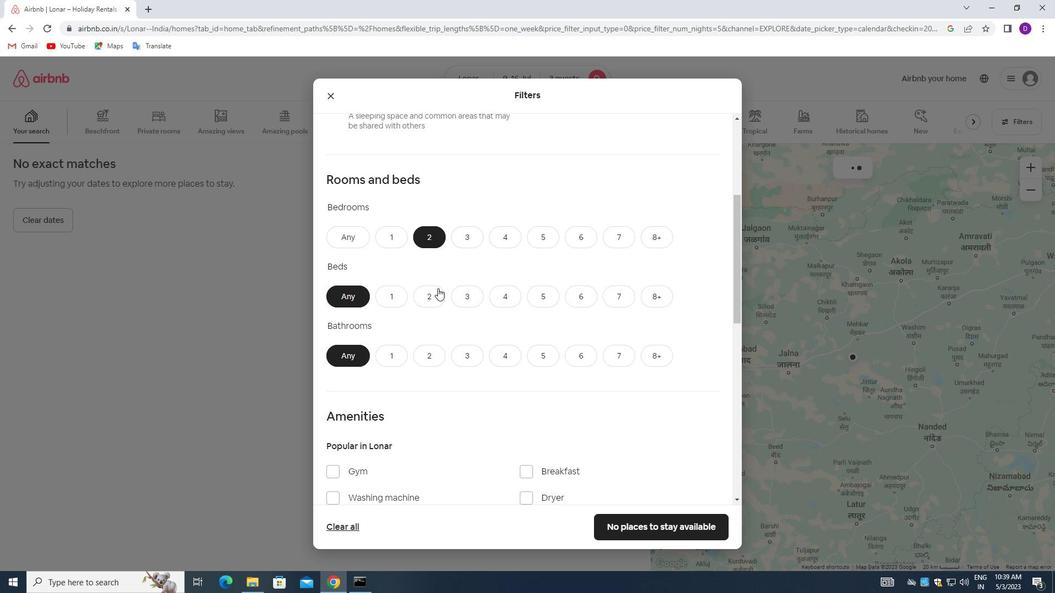 
Action: Mouse pressed left at (434, 293)
Screenshot: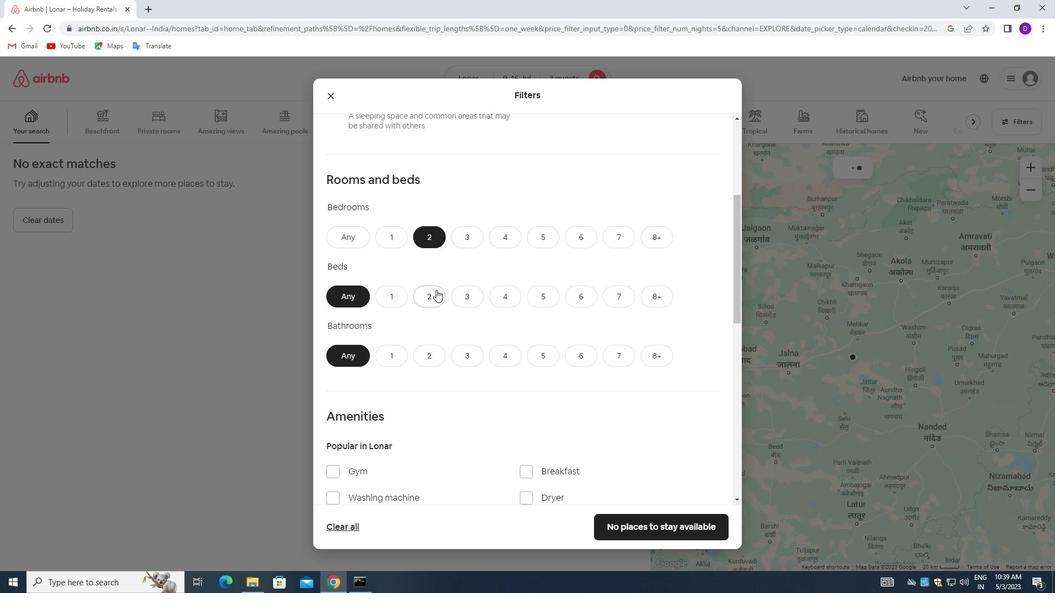 
Action: Mouse moved to (390, 359)
Screenshot: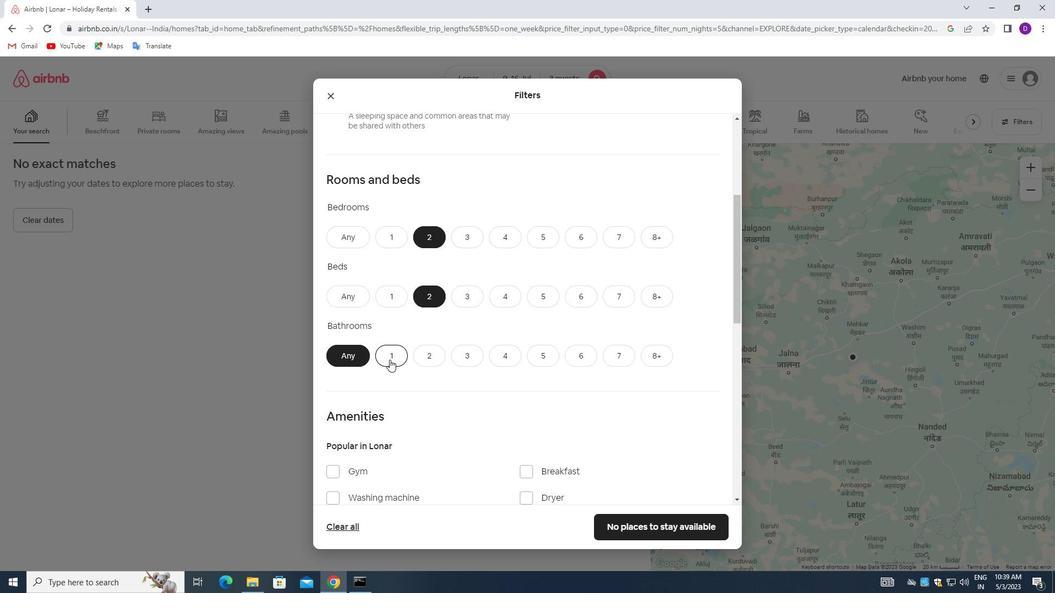 
Action: Mouse pressed left at (390, 359)
Screenshot: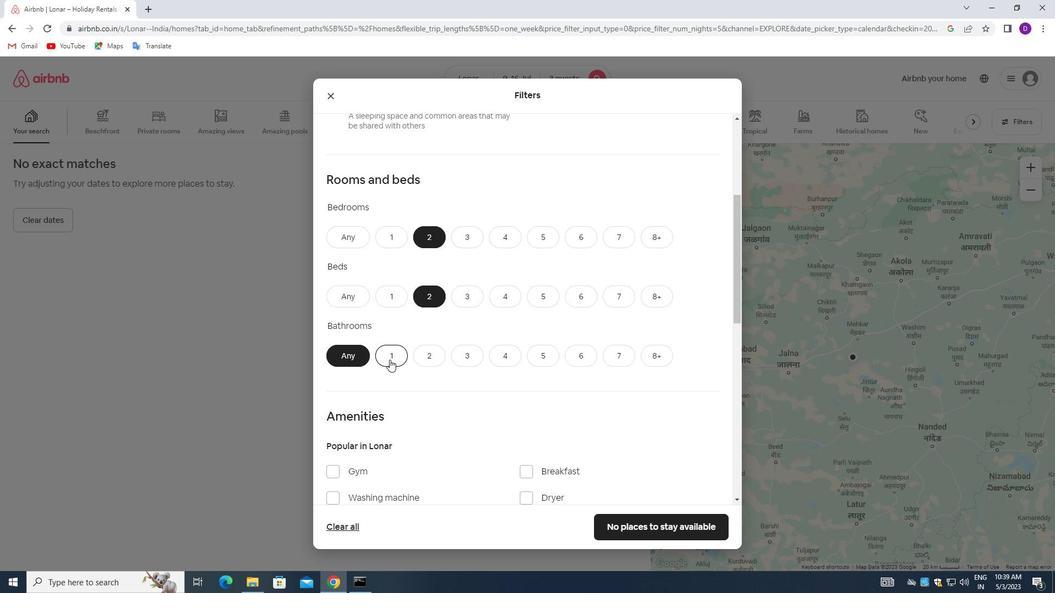 
Action: Mouse moved to (477, 262)
Screenshot: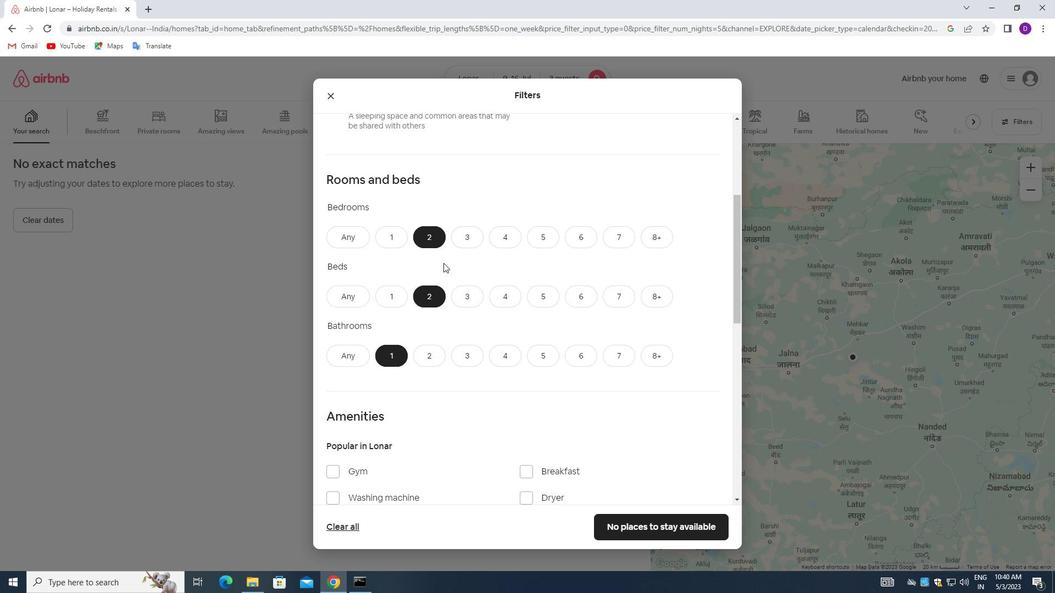 
Action: Mouse scrolled (477, 261) with delta (0, 0)
Screenshot: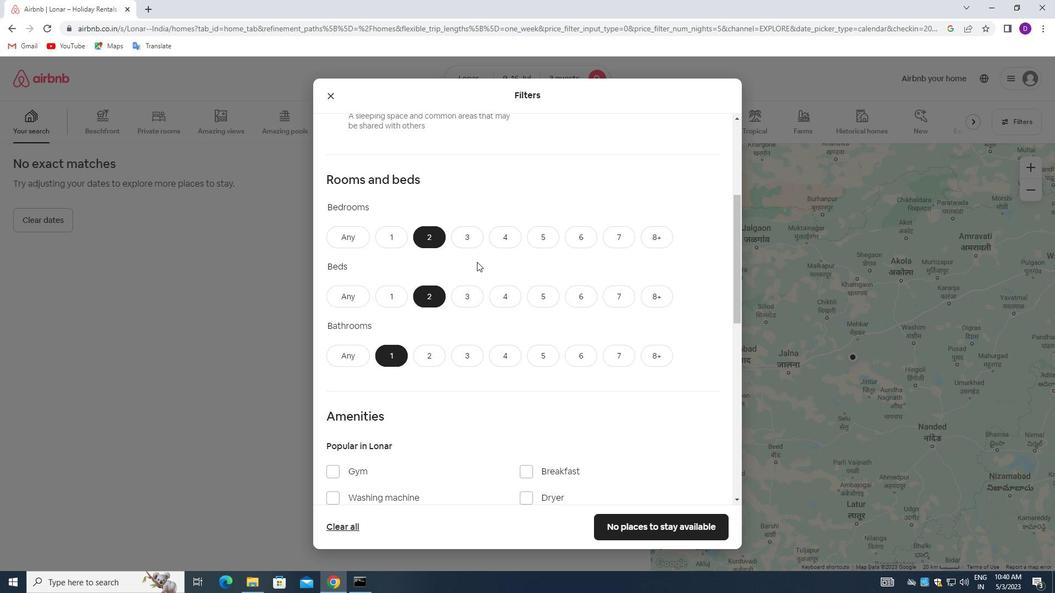
Action: Mouse scrolled (477, 261) with delta (0, 0)
Screenshot: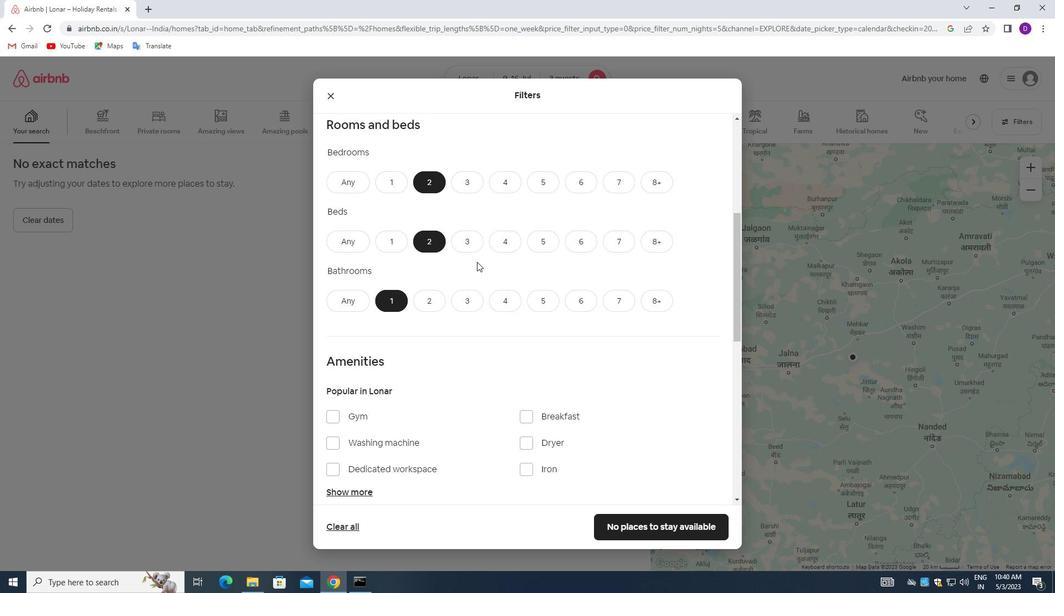 
Action: Mouse moved to (477, 262)
Screenshot: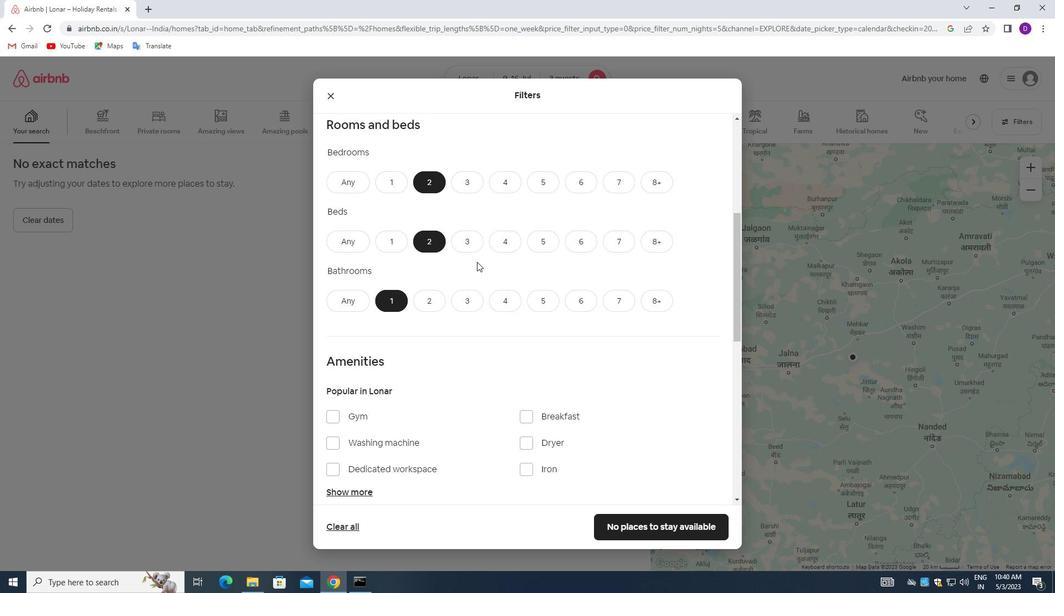 
Action: Mouse scrolled (477, 261) with delta (0, 0)
Screenshot: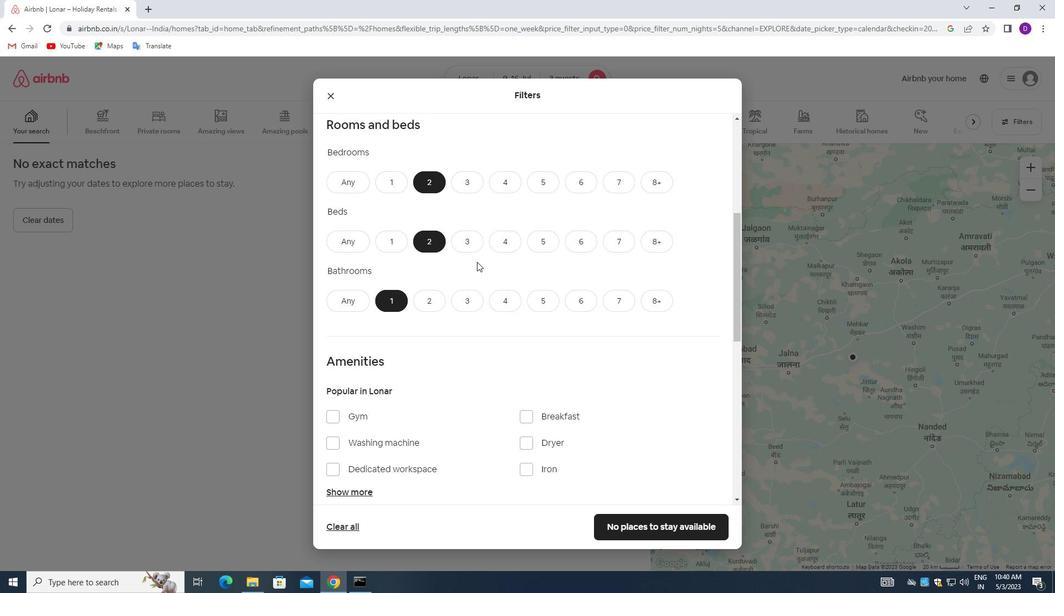 
Action: Mouse moved to (471, 277)
Screenshot: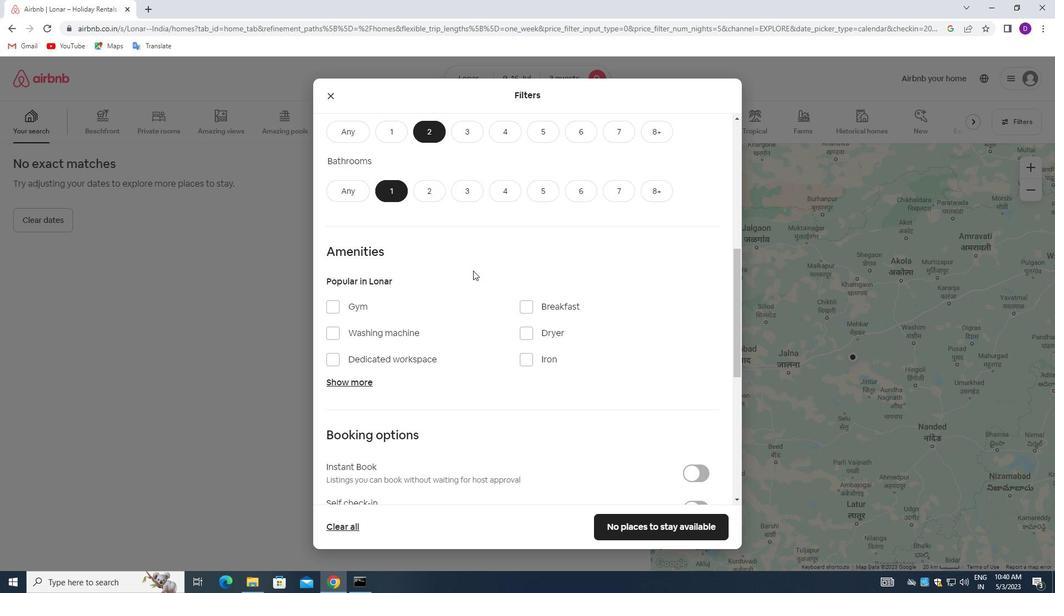 
Action: Mouse scrolled (471, 276) with delta (0, 0)
Screenshot: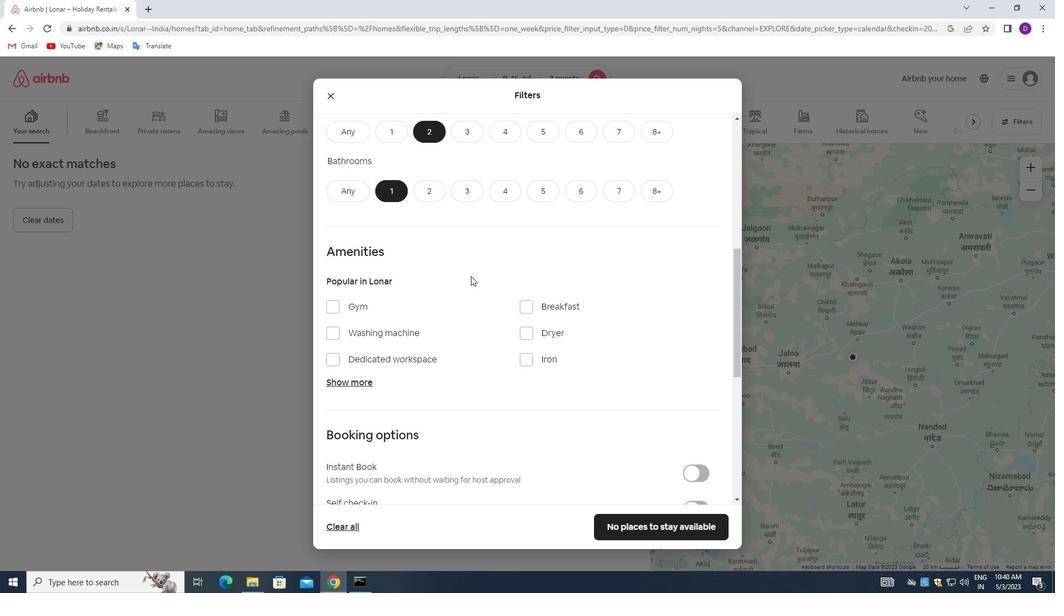 
Action: Mouse scrolled (471, 276) with delta (0, 0)
Screenshot: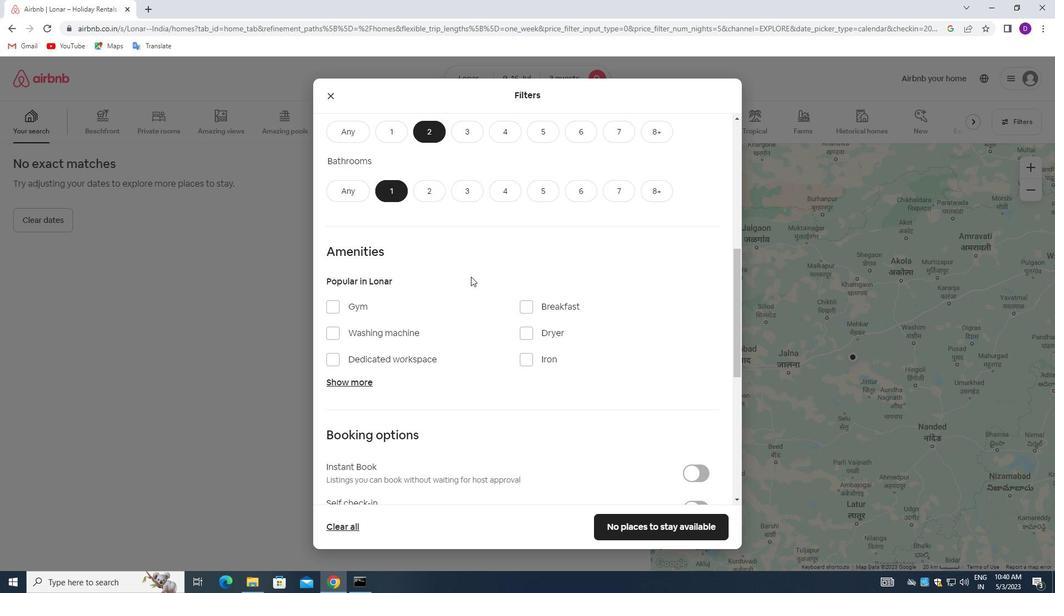 
Action: Mouse moved to (469, 274)
Screenshot: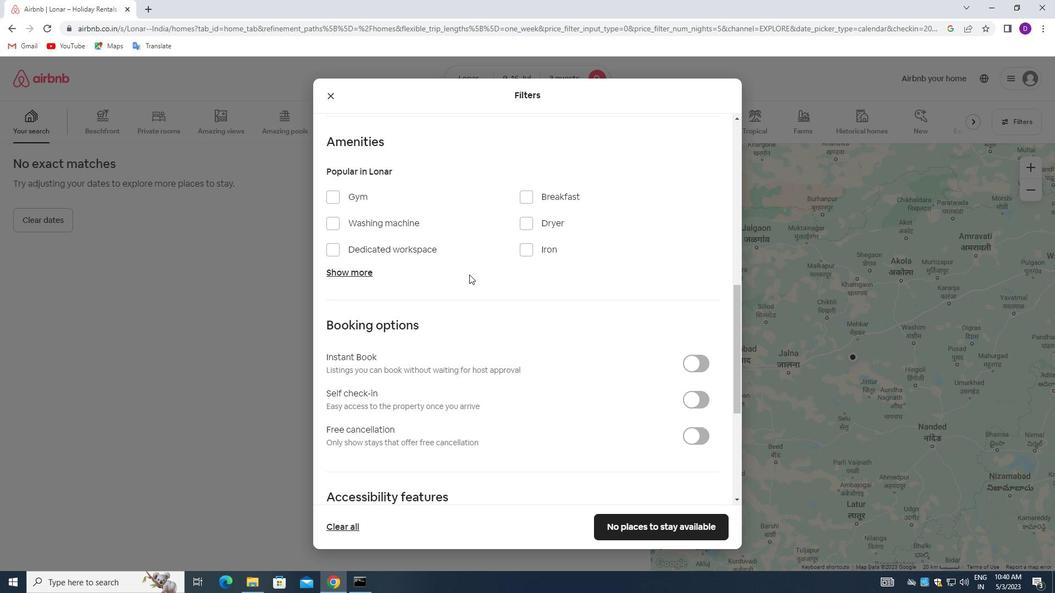 
Action: Mouse scrolled (469, 274) with delta (0, 0)
Screenshot: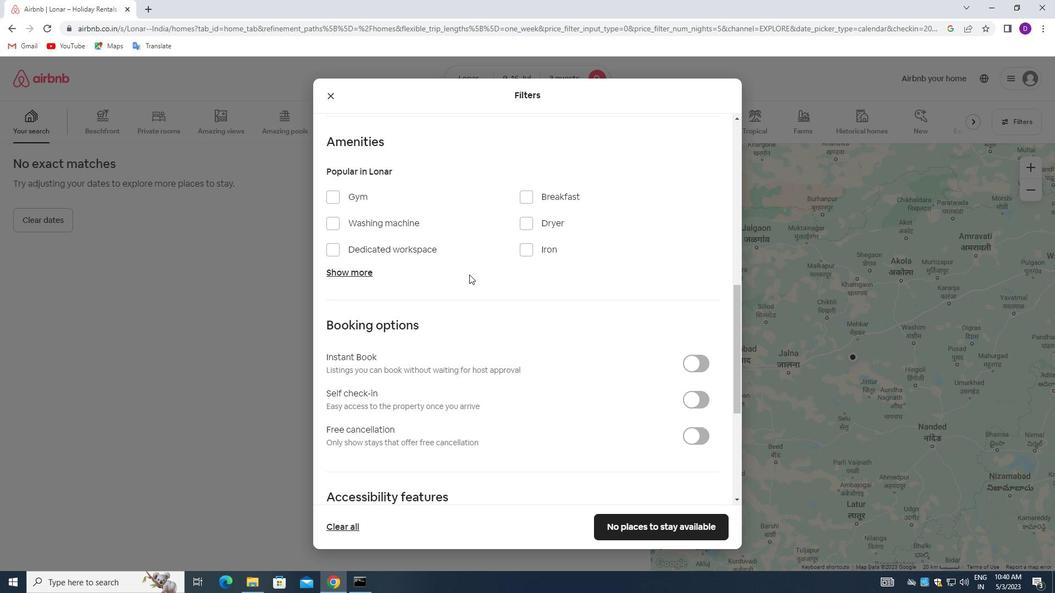 
Action: Mouse scrolled (469, 274) with delta (0, 0)
Screenshot: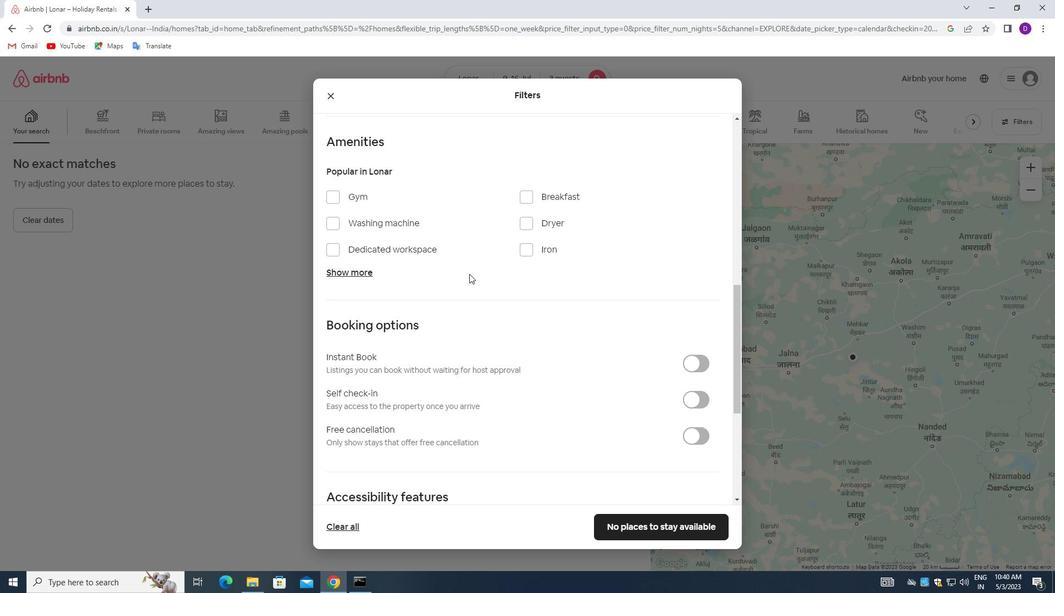 
Action: Mouse scrolled (469, 274) with delta (0, 0)
Screenshot: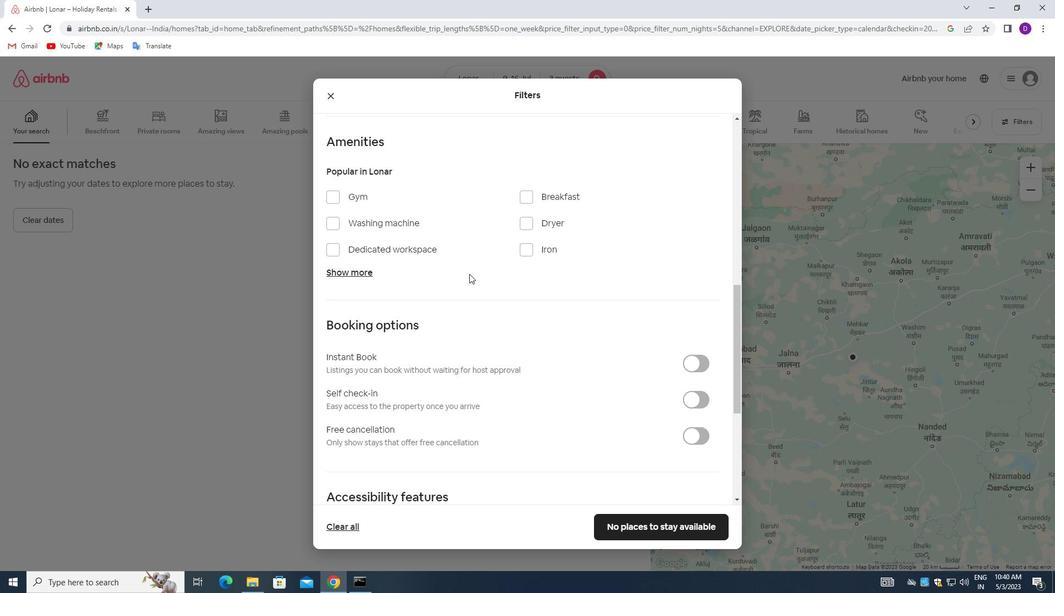 
Action: Mouse moved to (427, 298)
Screenshot: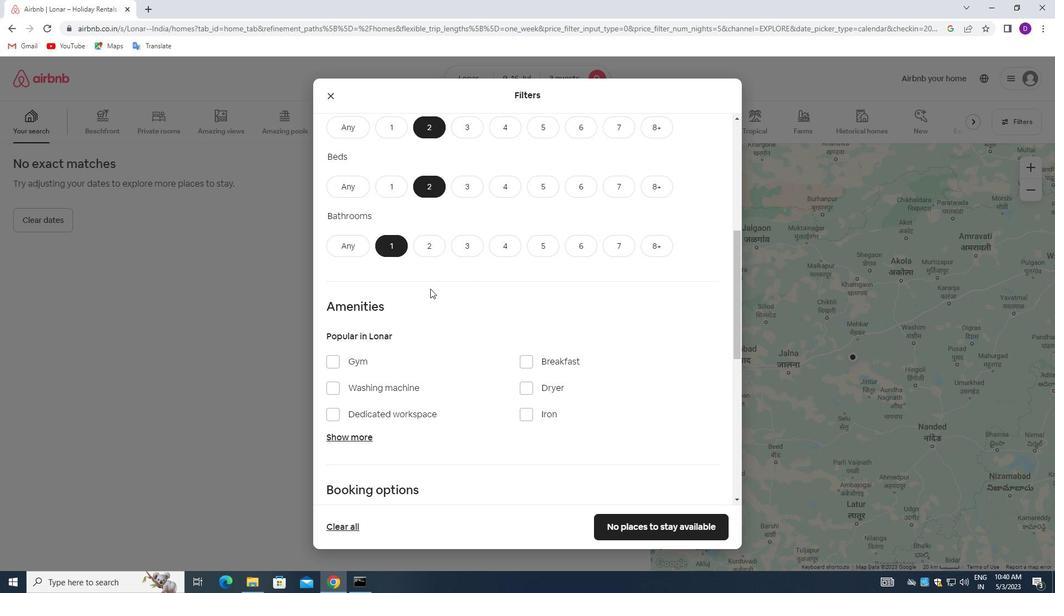 
Action: Mouse scrolled (427, 298) with delta (0, 0)
Screenshot: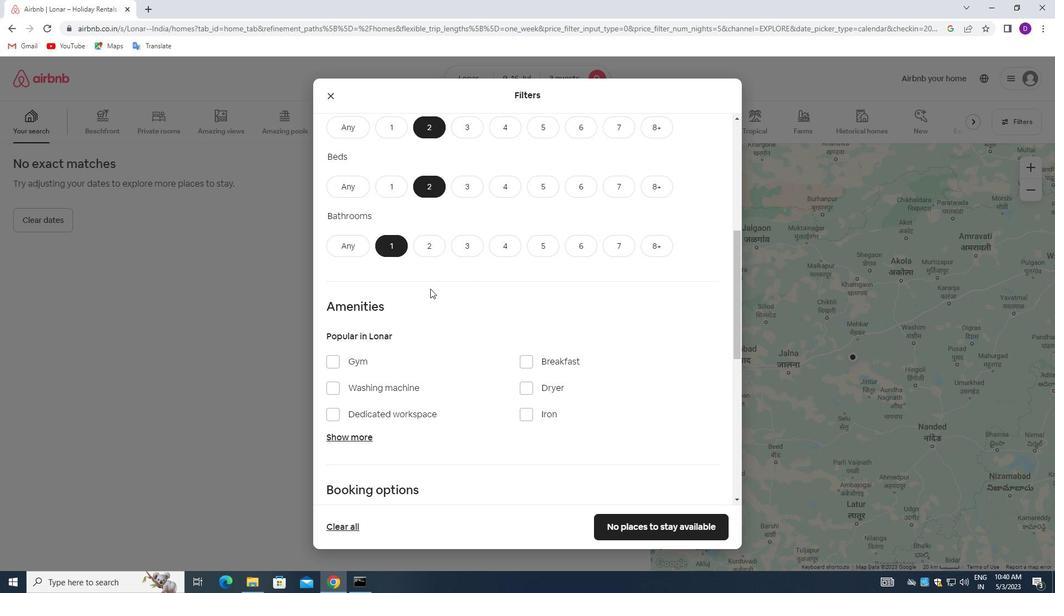 
Action: Mouse moved to (448, 290)
Screenshot: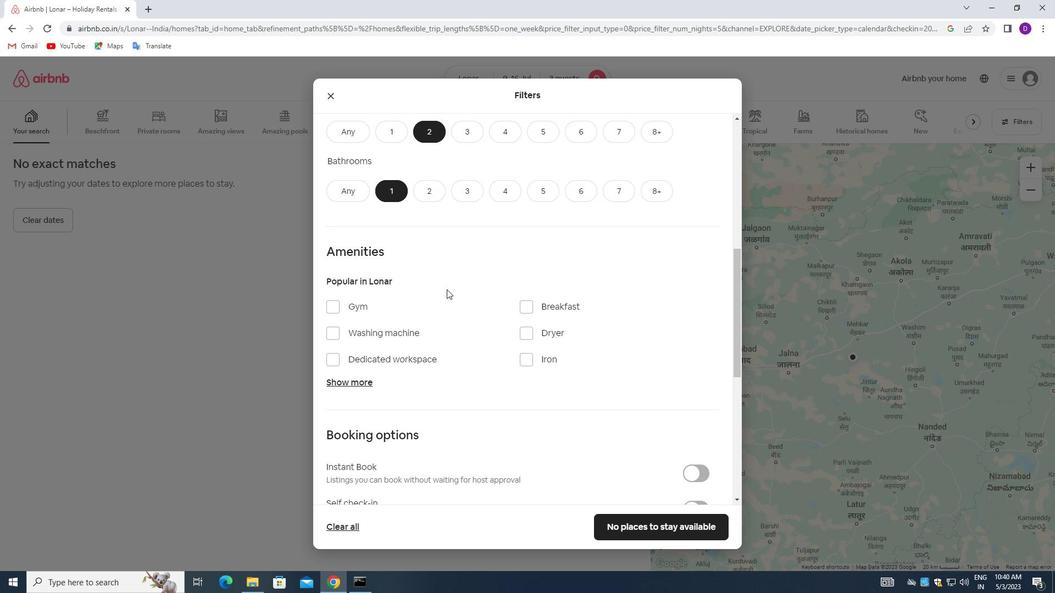 
Action: Mouse scrolled (448, 289) with delta (0, 0)
Screenshot: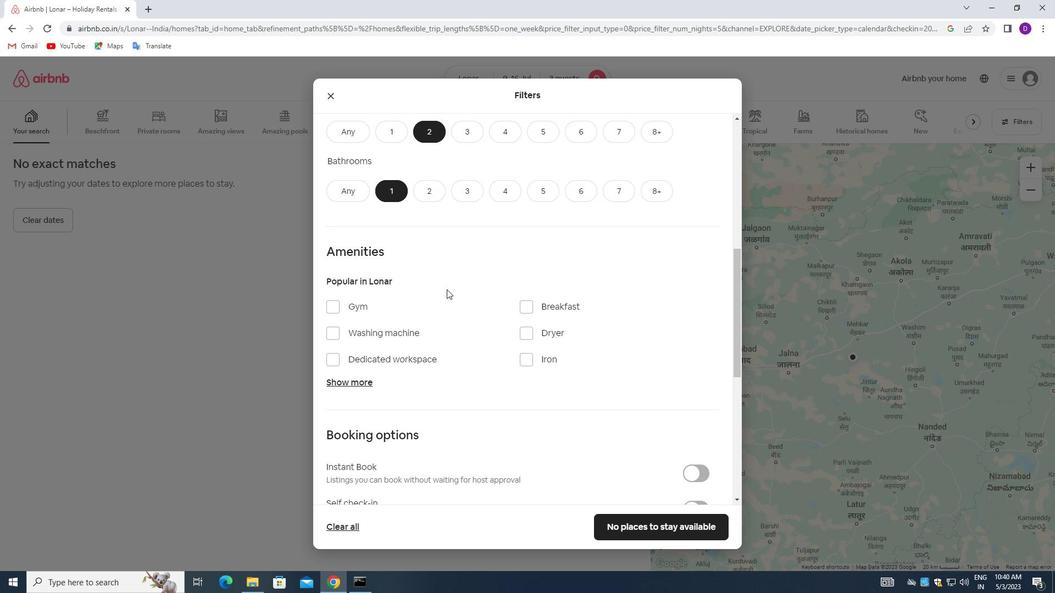 
Action: Mouse moved to (449, 291)
Screenshot: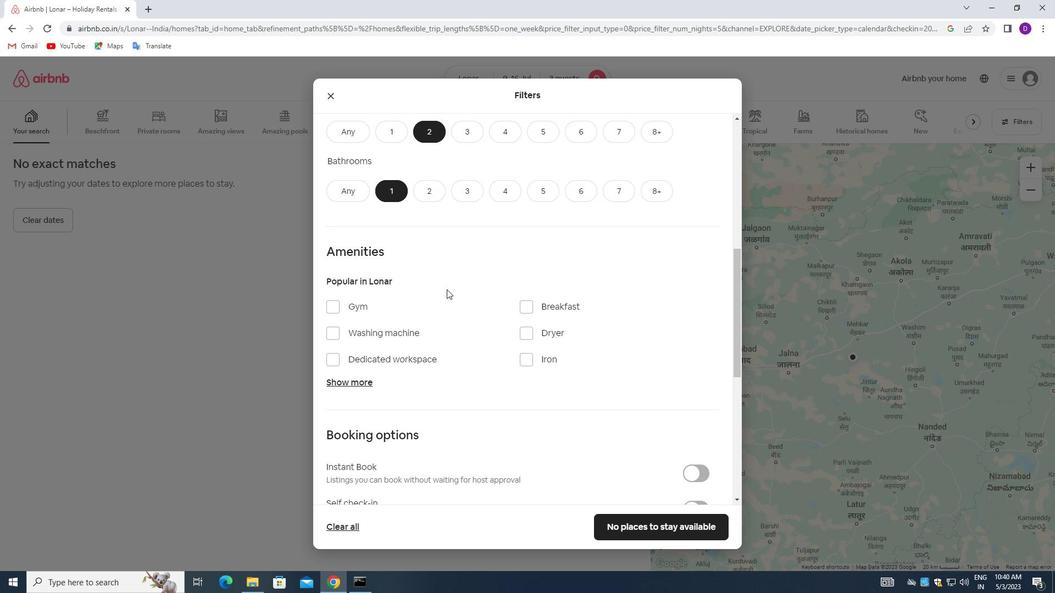 
Action: Mouse scrolled (449, 291) with delta (0, 0)
Screenshot: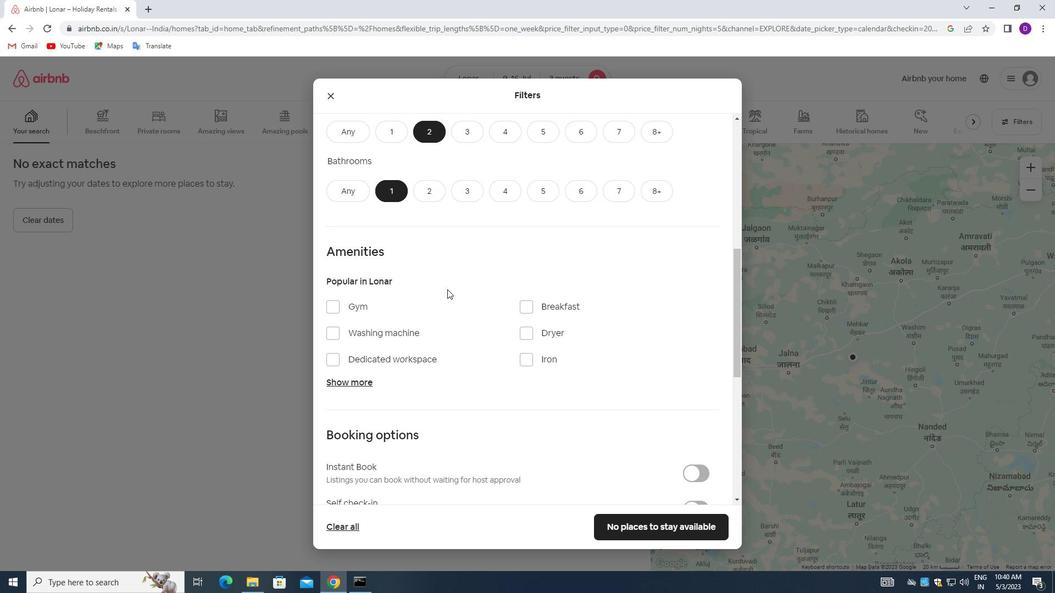 
Action: Mouse moved to (450, 293)
Screenshot: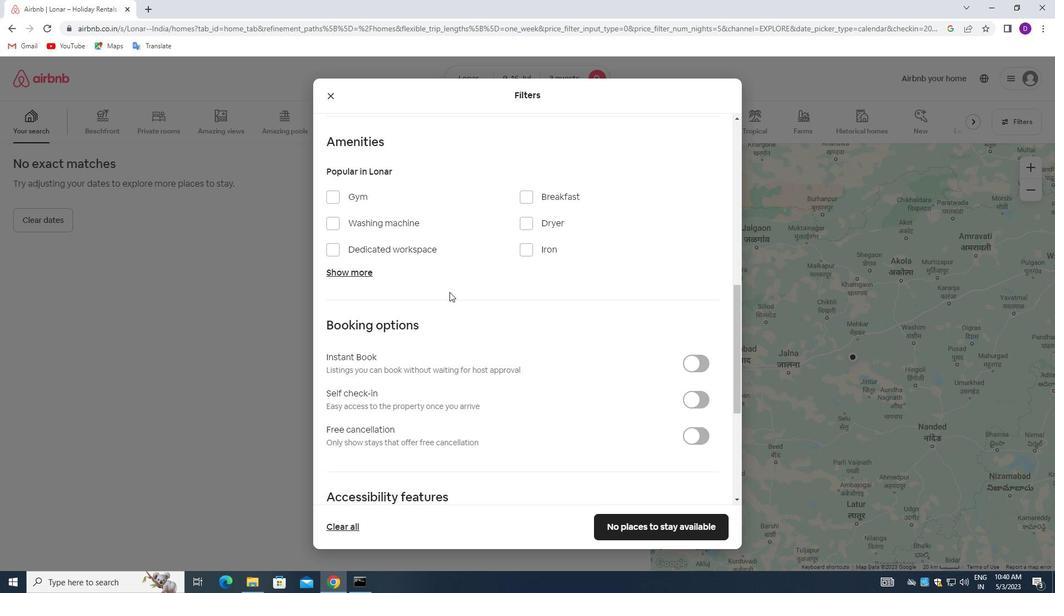 
Action: Mouse scrolled (450, 292) with delta (0, 0)
Screenshot: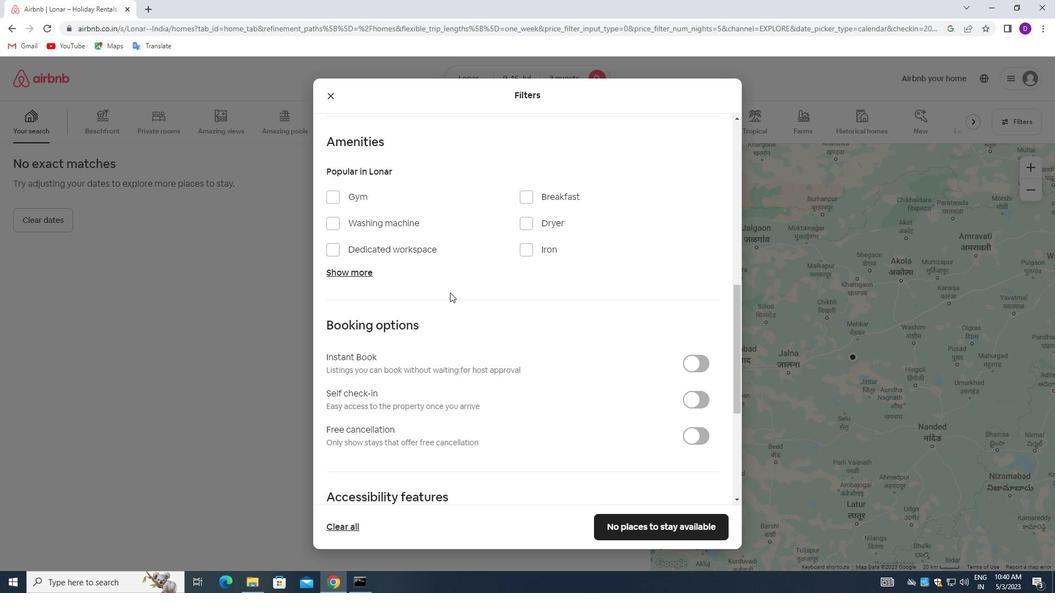 
Action: Mouse moved to (450, 293)
Screenshot: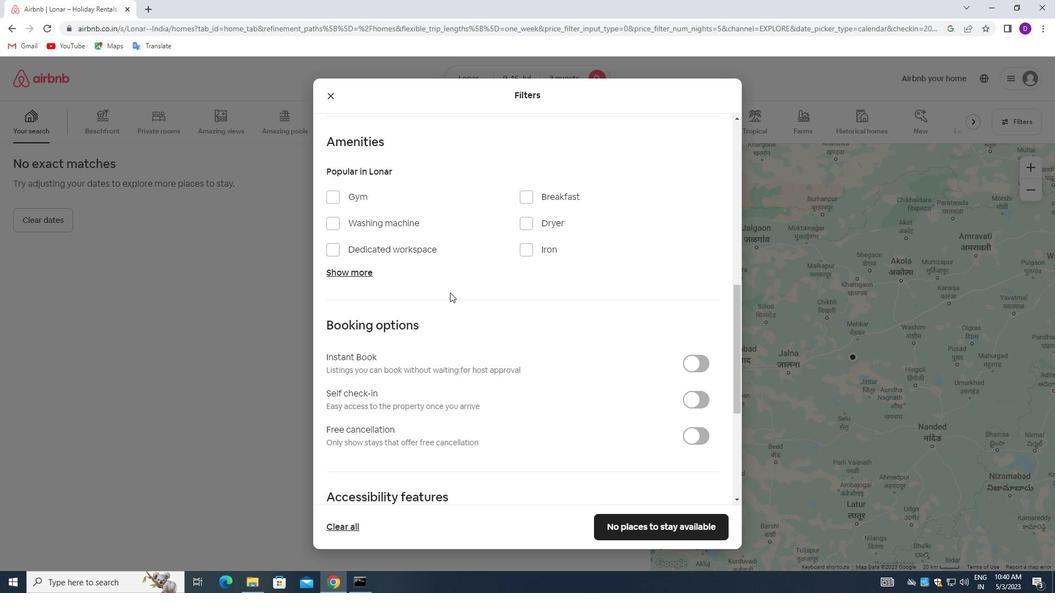 
Action: Mouse scrolled (450, 293) with delta (0, 0)
Screenshot: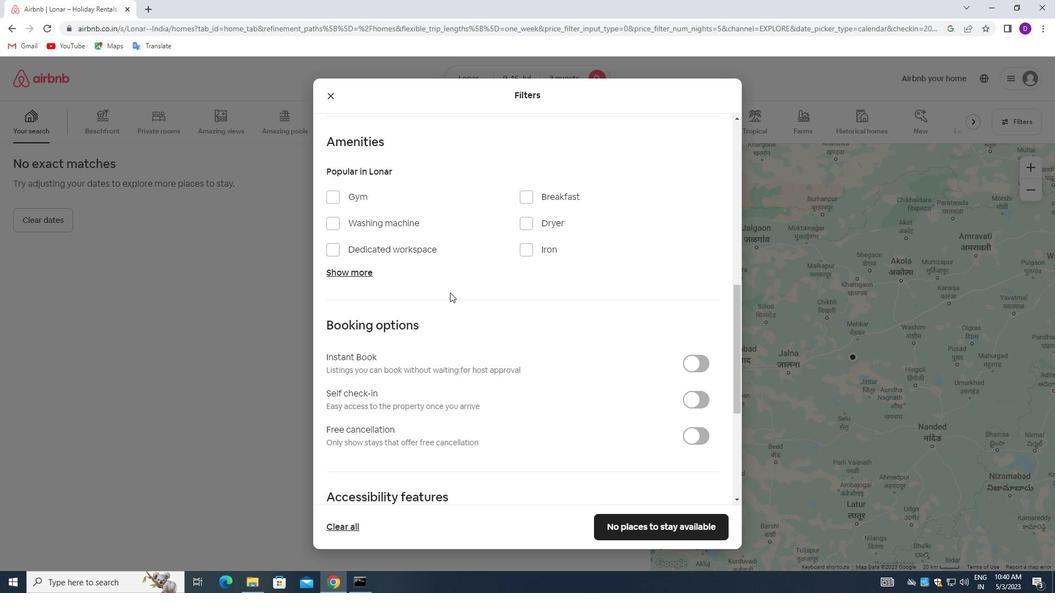 
Action: Mouse moved to (692, 293)
Screenshot: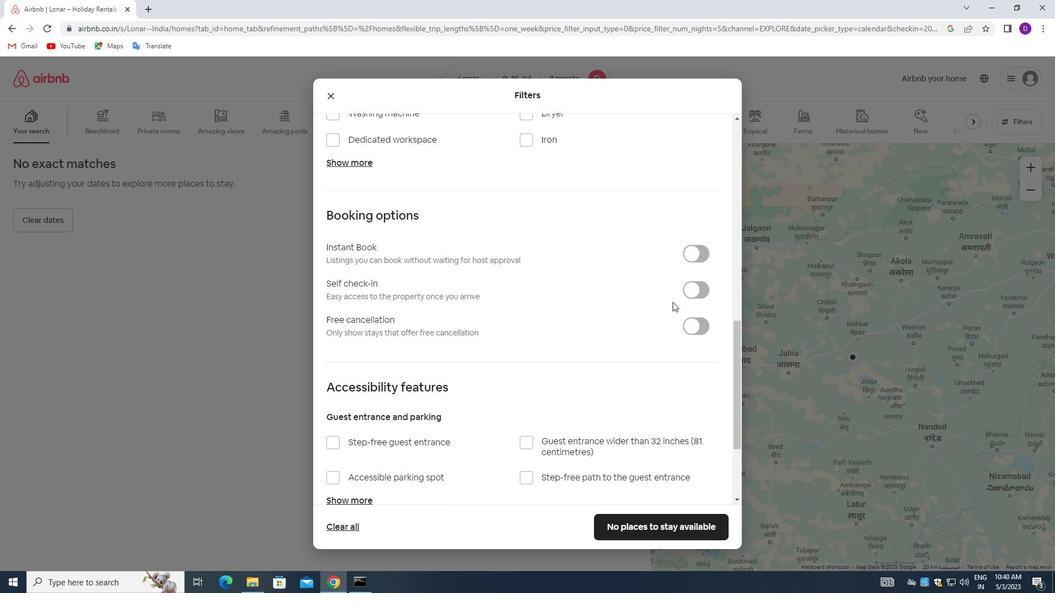 
Action: Mouse pressed left at (692, 293)
Screenshot: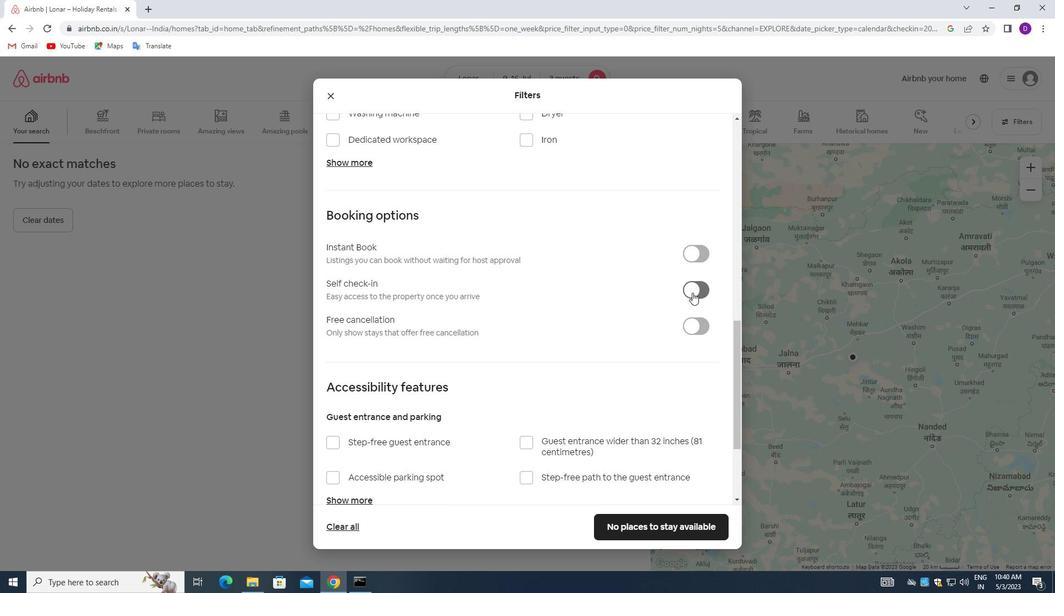 
Action: Mouse moved to (424, 331)
Screenshot: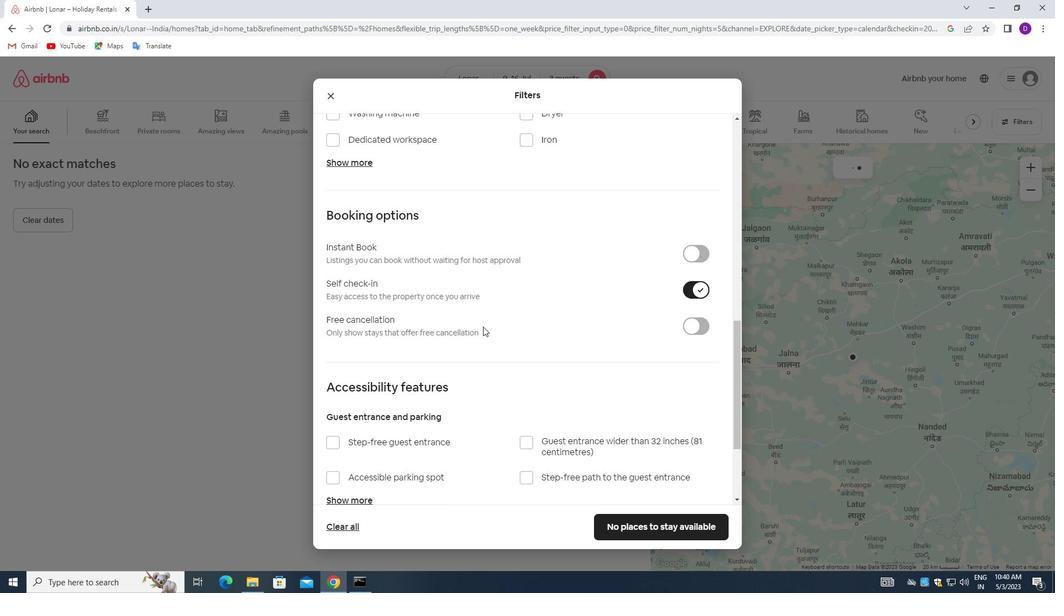 
Action: Mouse scrolled (424, 331) with delta (0, 0)
Screenshot: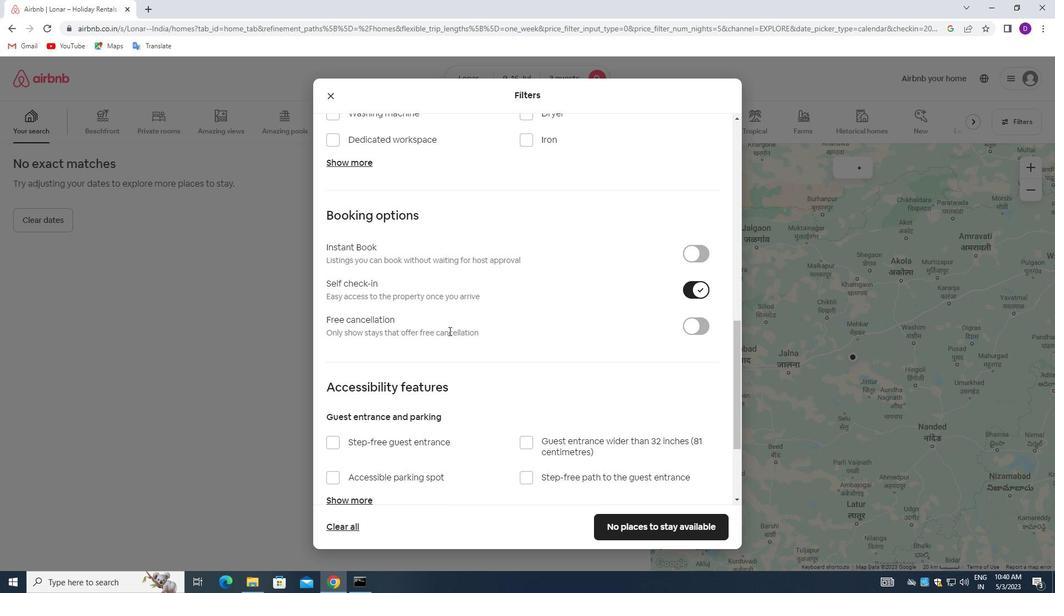 
Action: Mouse moved to (423, 331)
Screenshot: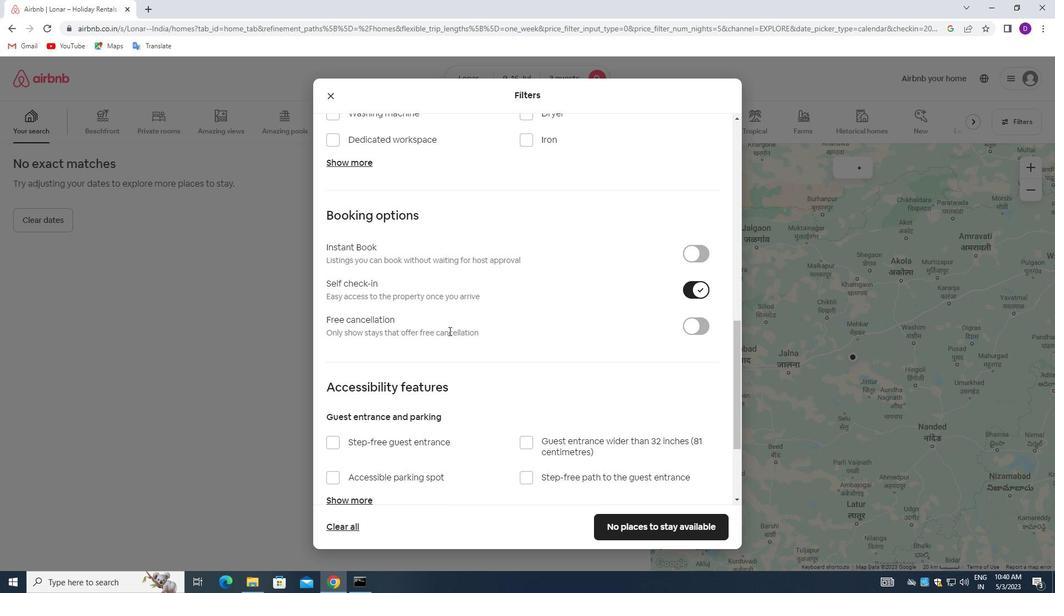 
Action: Mouse scrolled (423, 331) with delta (0, 0)
Screenshot: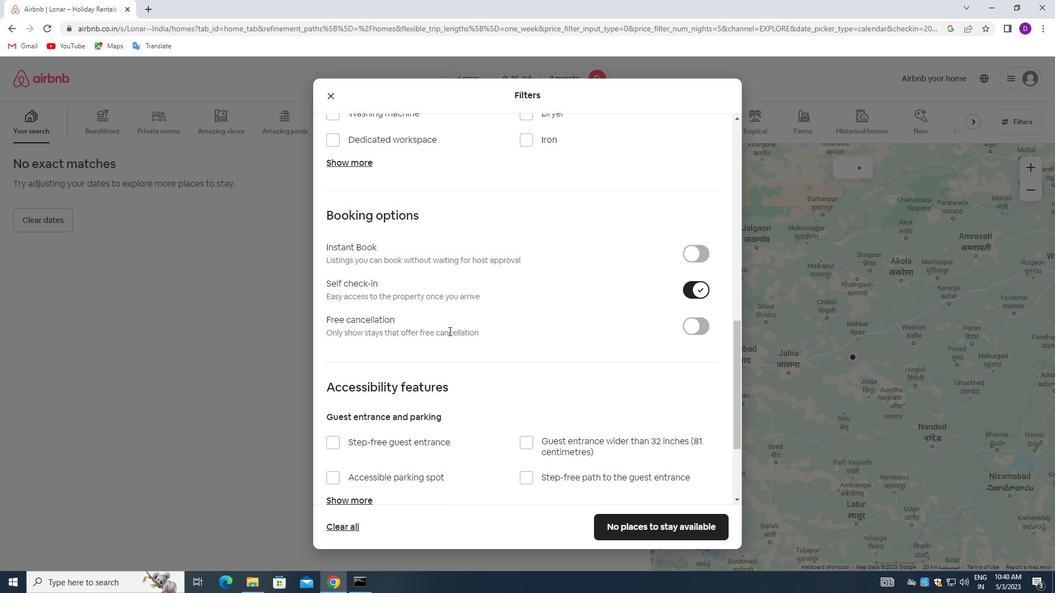 
Action: Mouse scrolled (423, 331) with delta (0, 0)
Screenshot: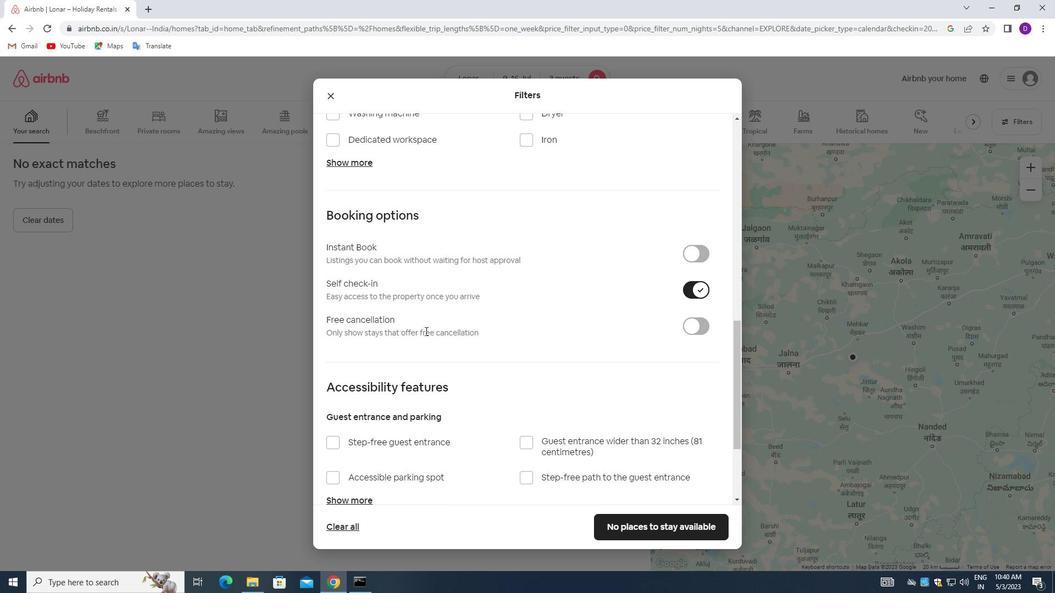 
Action: Mouse moved to (423, 331)
Screenshot: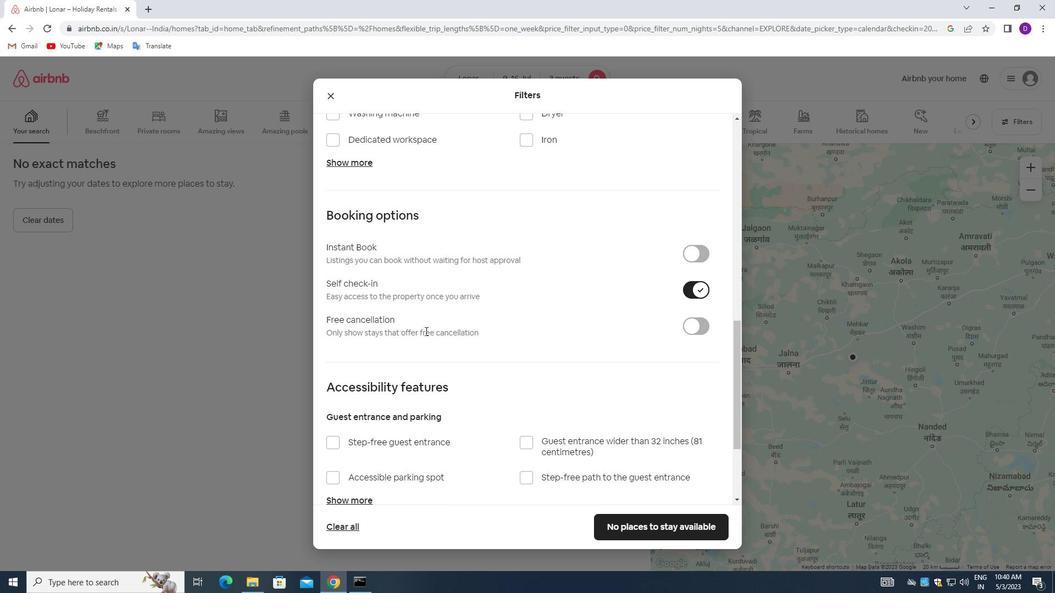 
Action: Mouse scrolled (423, 331) with delta (0, 0)
Screenshot: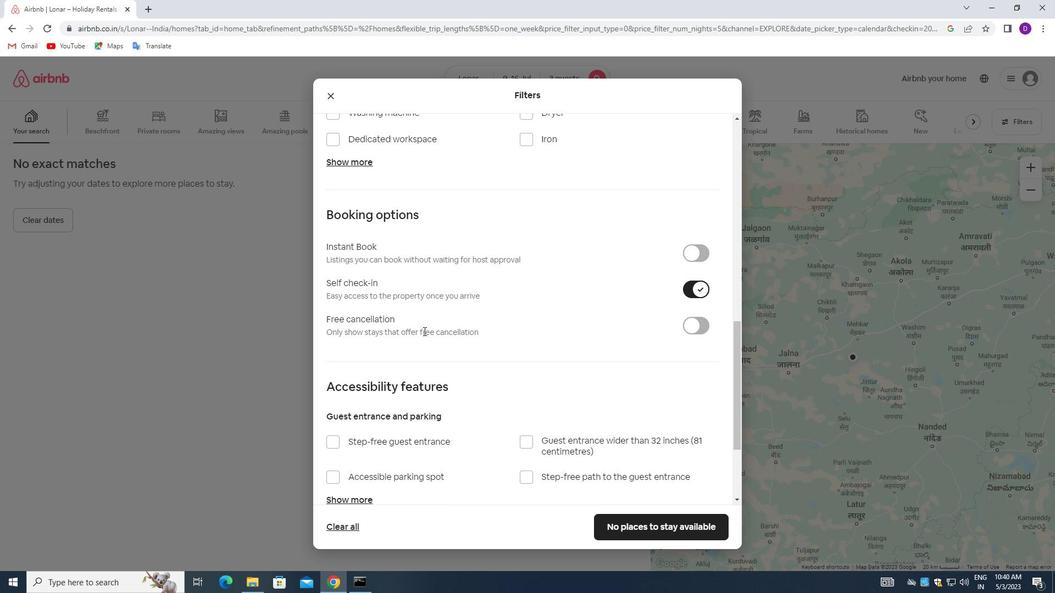 
Action: Mouse moved to (421, 331)
Screenshot: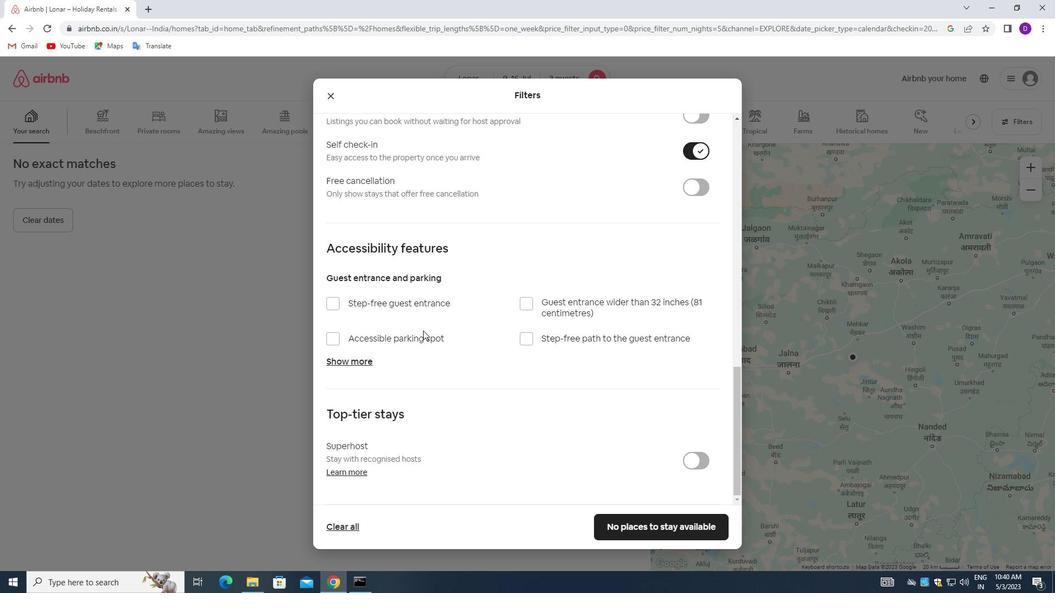 
Action: Mouse scrolled (421, 330) with delta (0, 0)
Screenshot: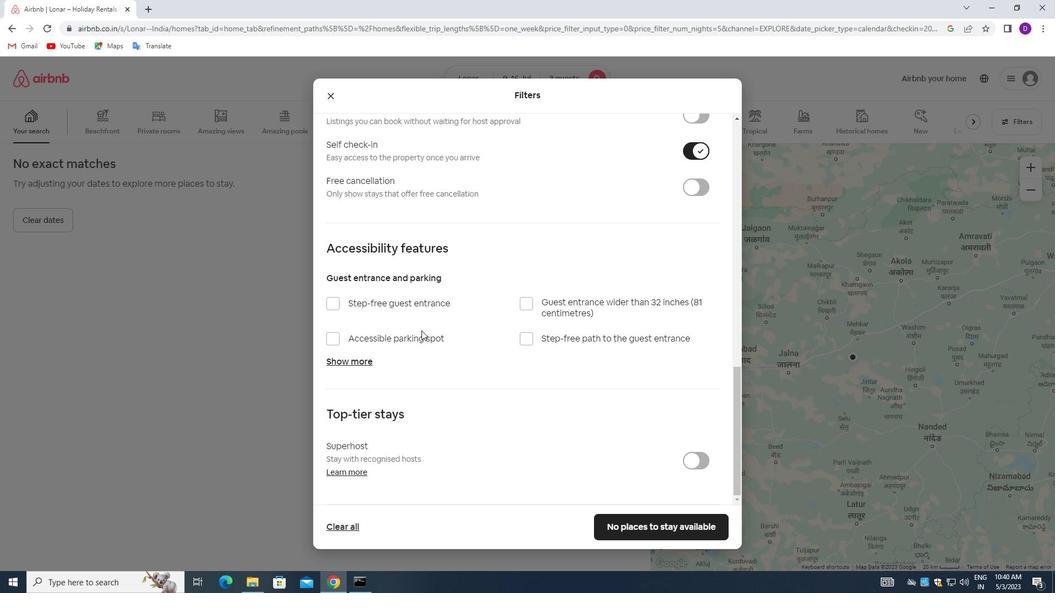 
Action: Mouse moved to (421, 332)
Screenshot: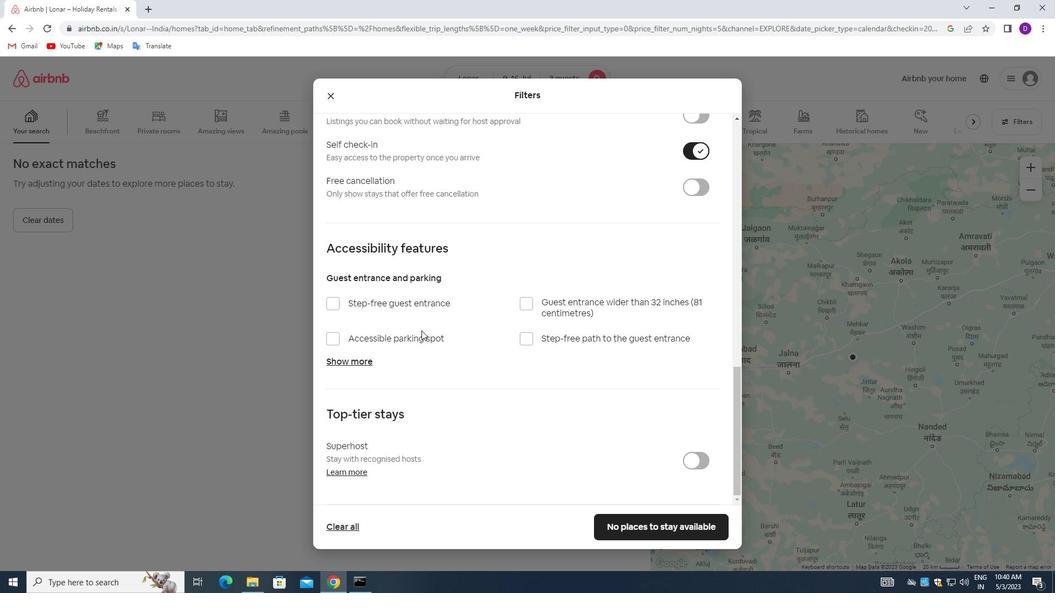 
Action: Mouse scrolled (421, 332) with delta (0, 0)
Screenshot: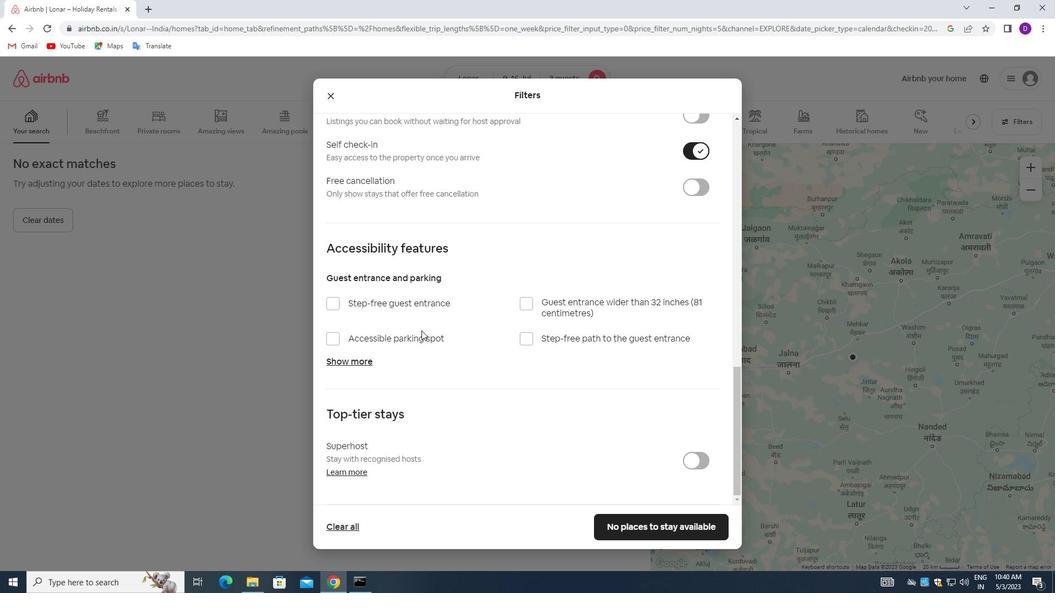 
Action: Mouse moved to (421, 334)
Screenshot: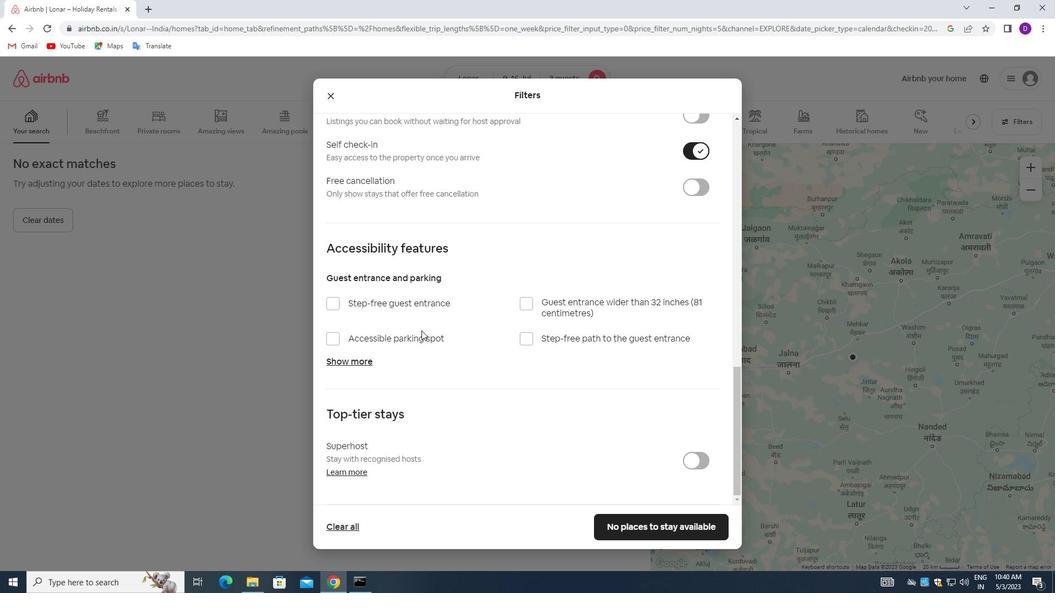 
Action: Mouse scrolled (421, 333) with delta (0, 0)
Screenshot: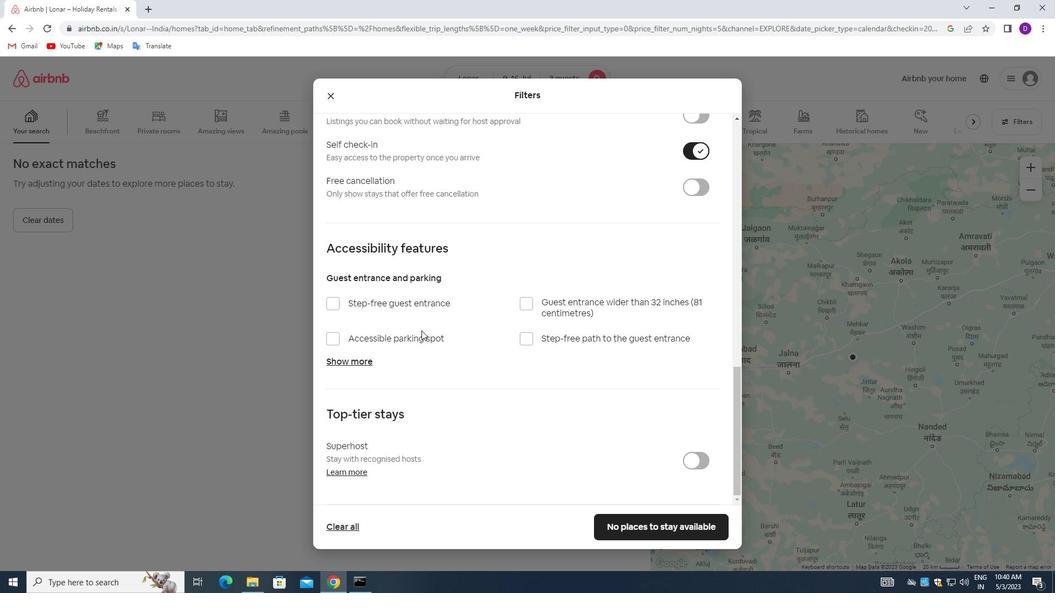 
Action: Mouse moved to (421, 334)
Screenshot: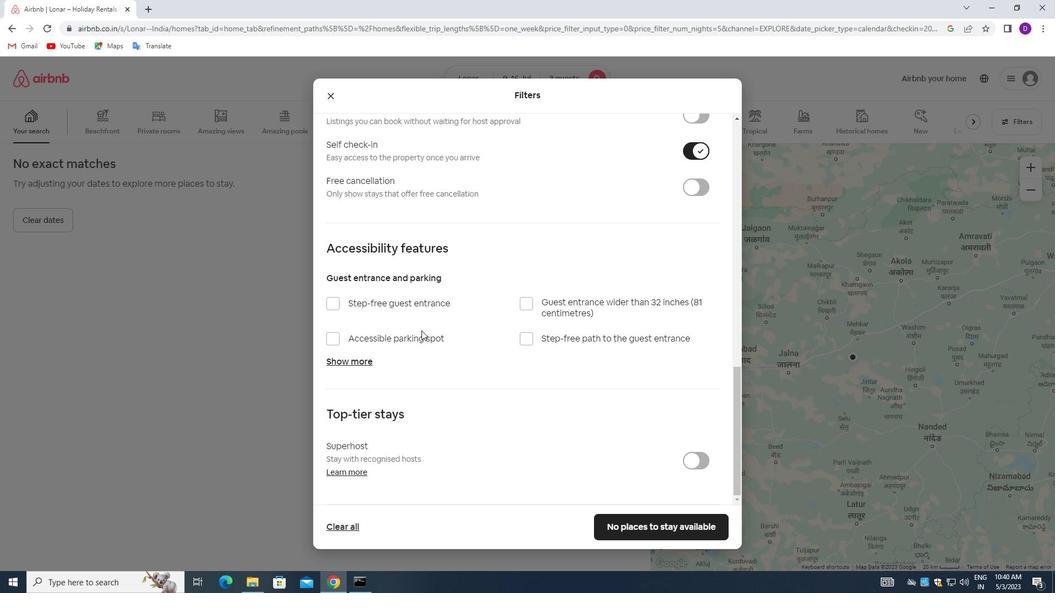 
Action: Mouse scrolled (421, 334) with delta (0, 0)
Screenshot: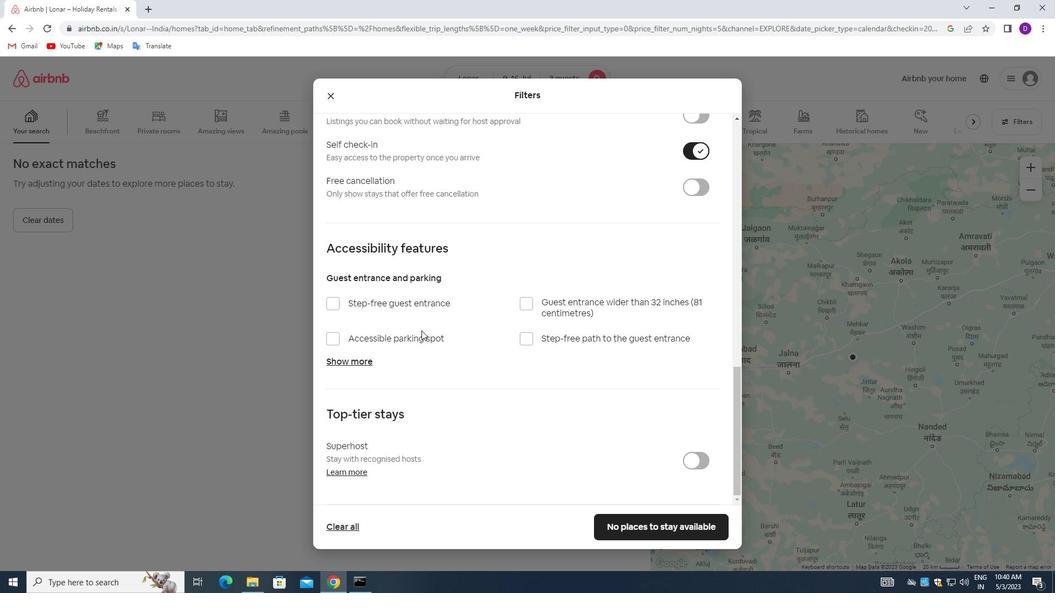 
Action: Mouse moved to (426, 348)
Screenshot: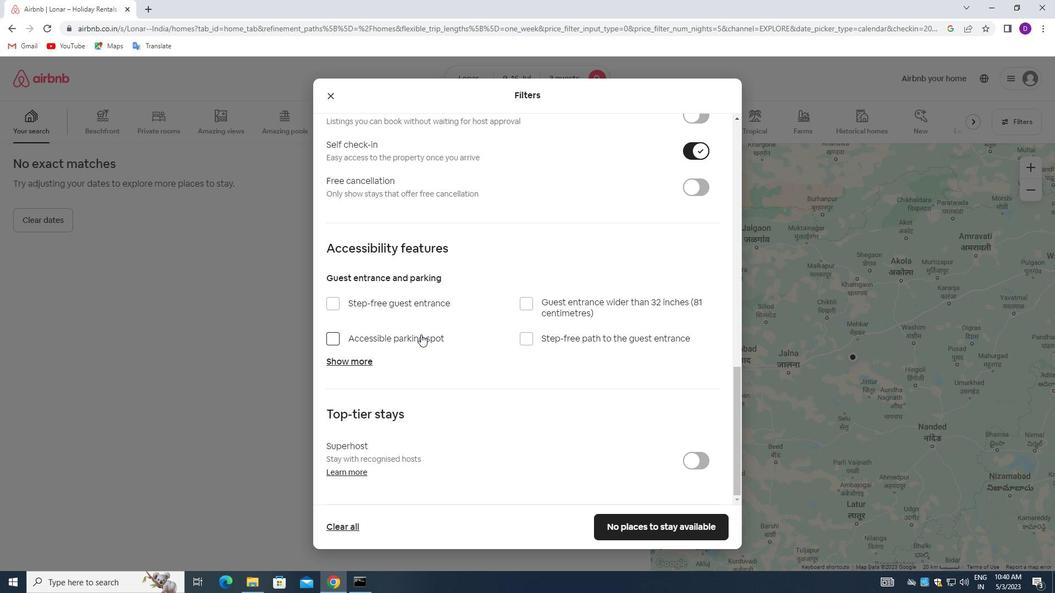 
Action: Mouse scrolled (426, 348) with delta (0, 0)
Screenshot: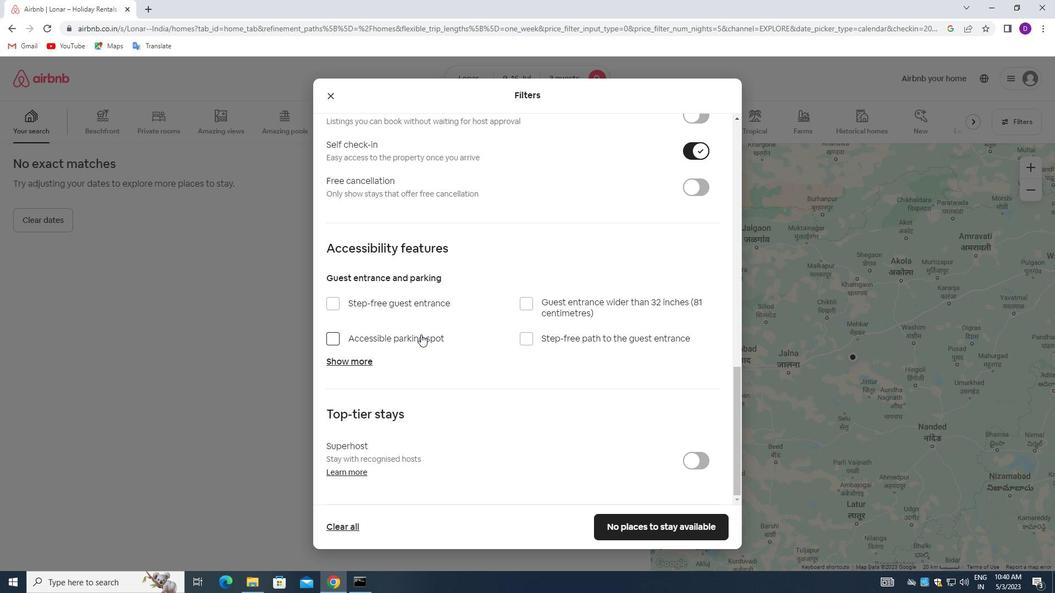 
Action: Mouse moved to (432, 364)
Screenshot: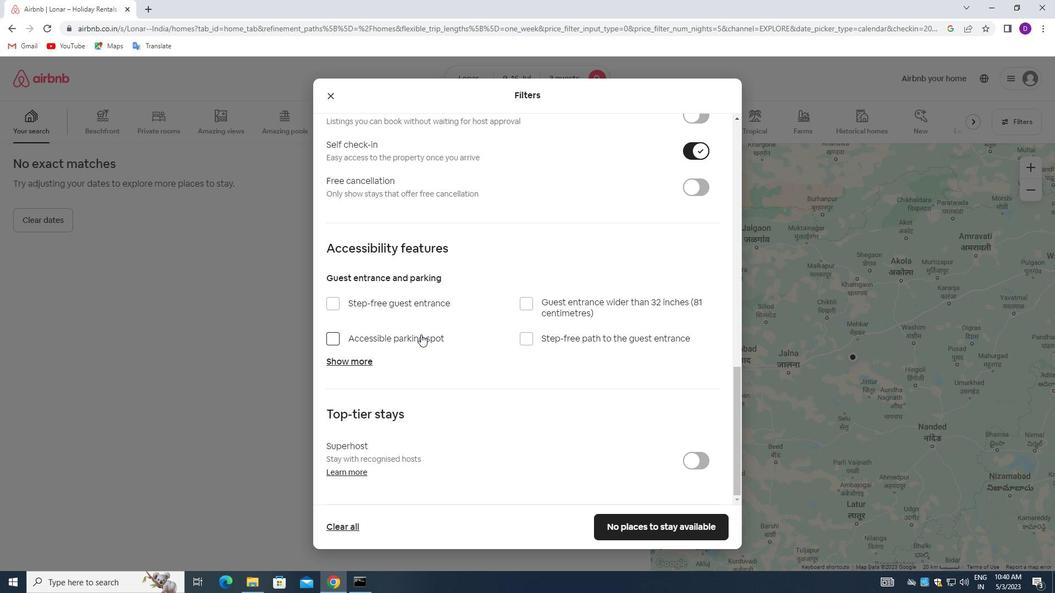 
Action: Mouse scrolled (432, 363) with delta (0, 0)
Screenshot: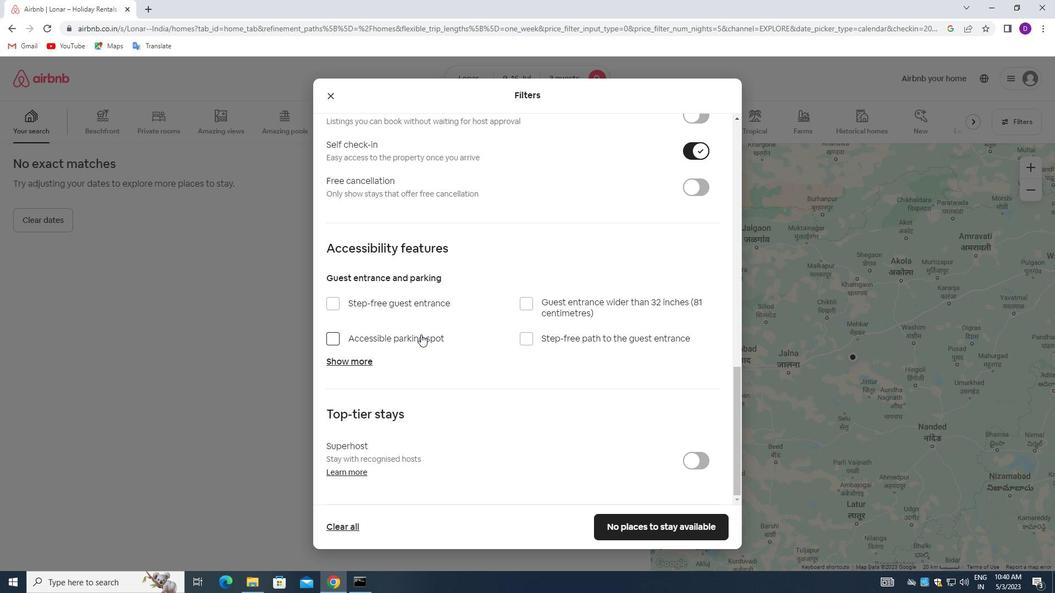 
Action: Mouse moved to (434, 369)
Screenshot: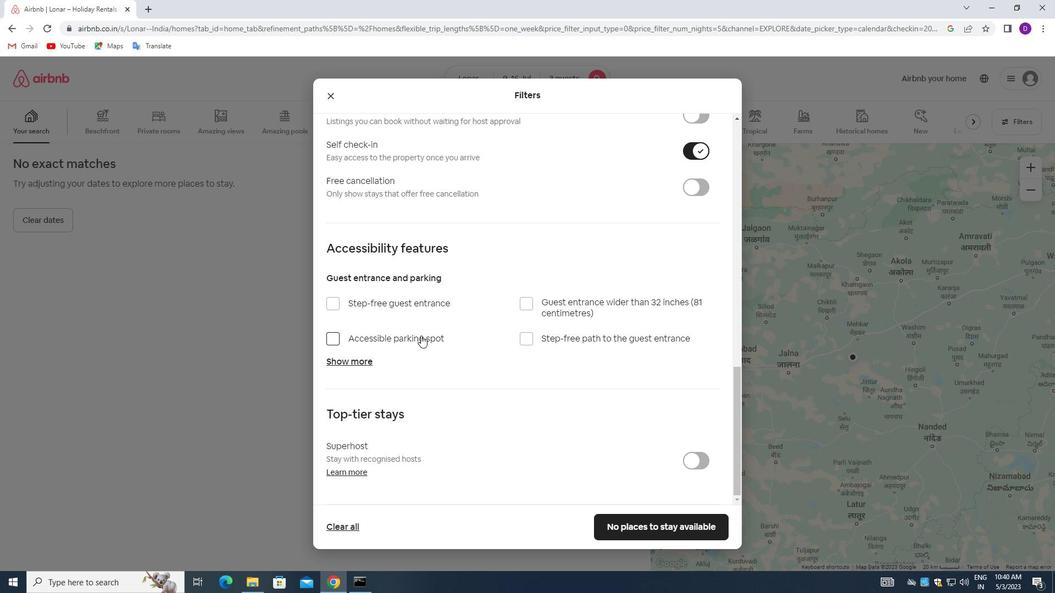 
Action: Mouse scrolled (434, 368) with delta (0, 0)
Screenshot: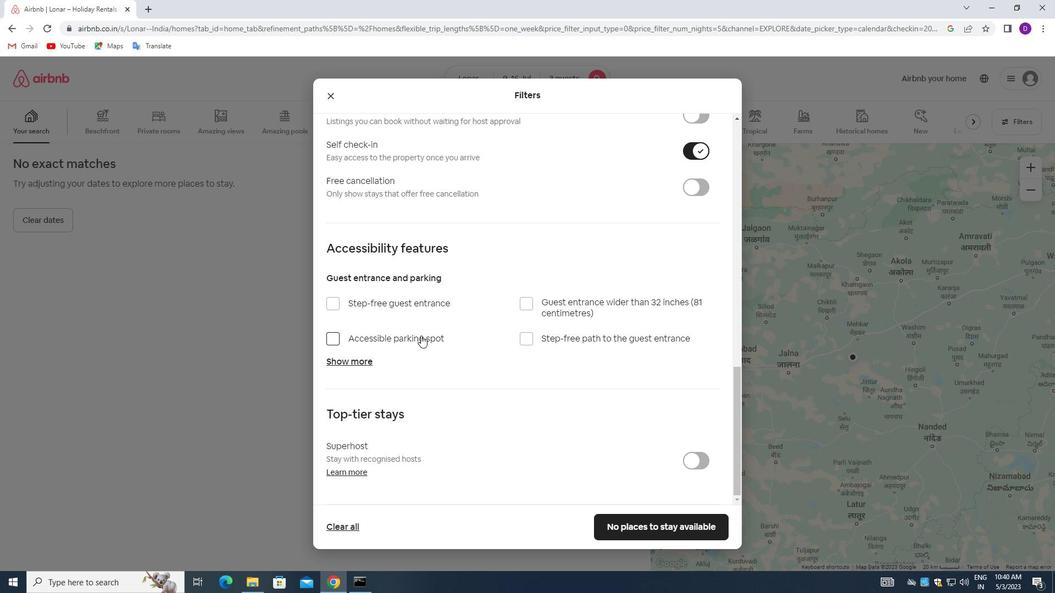 
Action: Mouse moved to (434, 372)
Screenshot: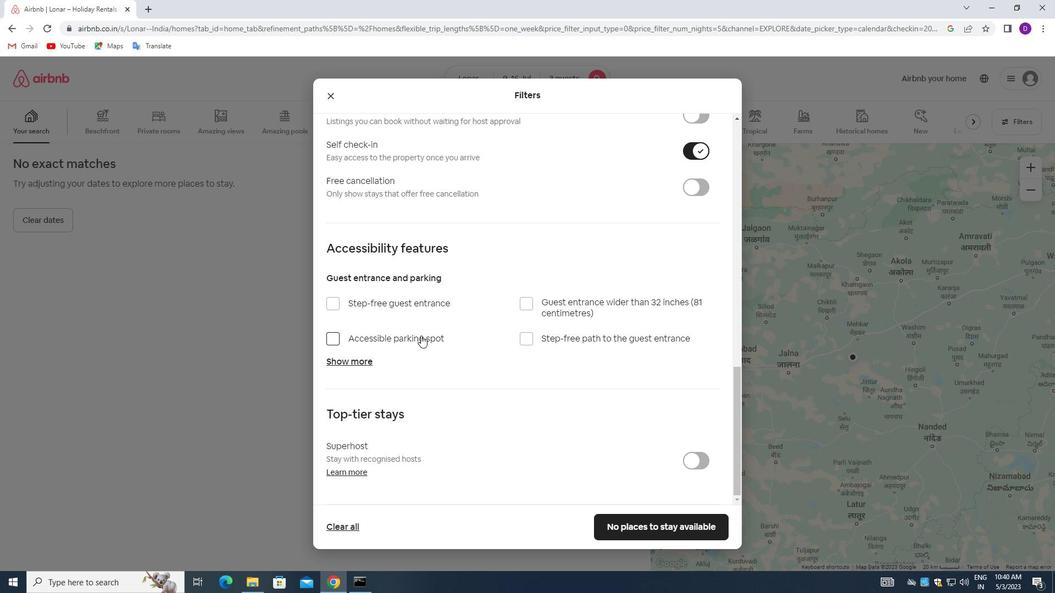 
Action: Mouse scrolled (434, 372) with delta (0, 0)
Screenshot: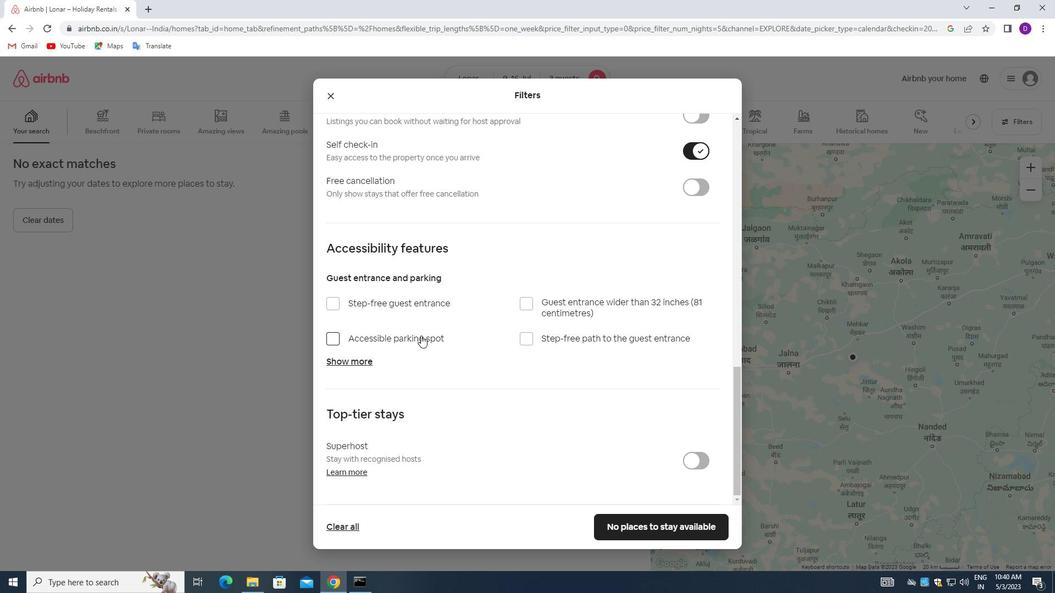 
Action: Mouse moved to (630, 526)
Screenshot: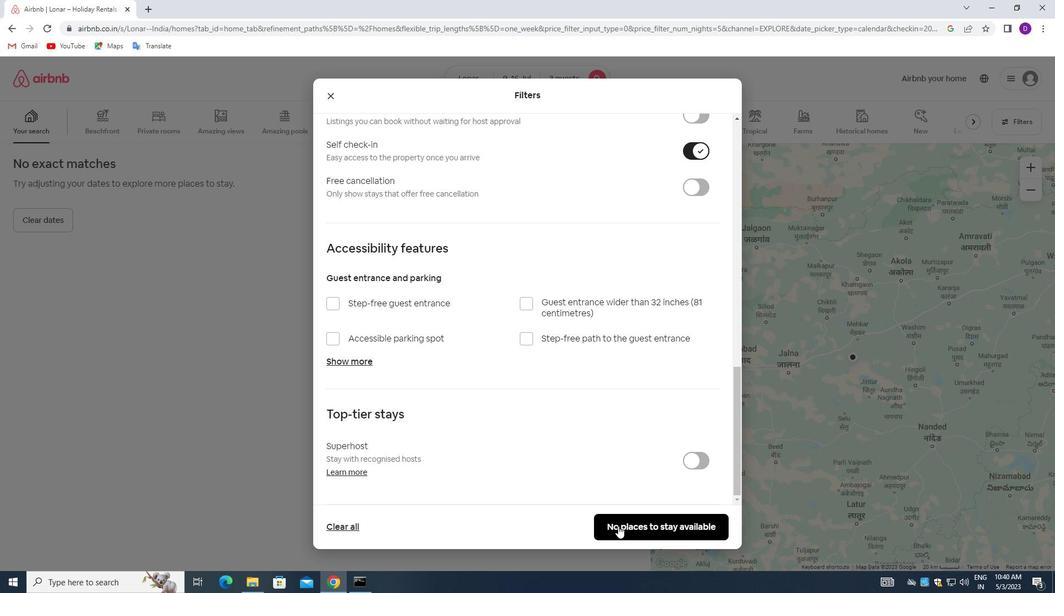 
Action: Mouse pressed left at (630, 526)
Screenshot: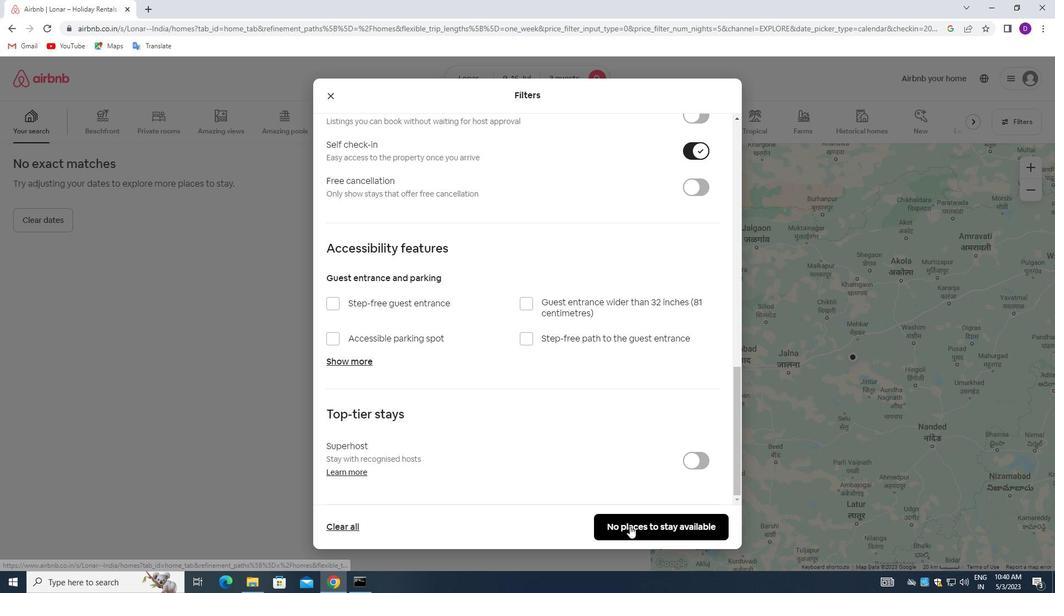 
Action: Mouse moved to (461, 407)
Screenshot: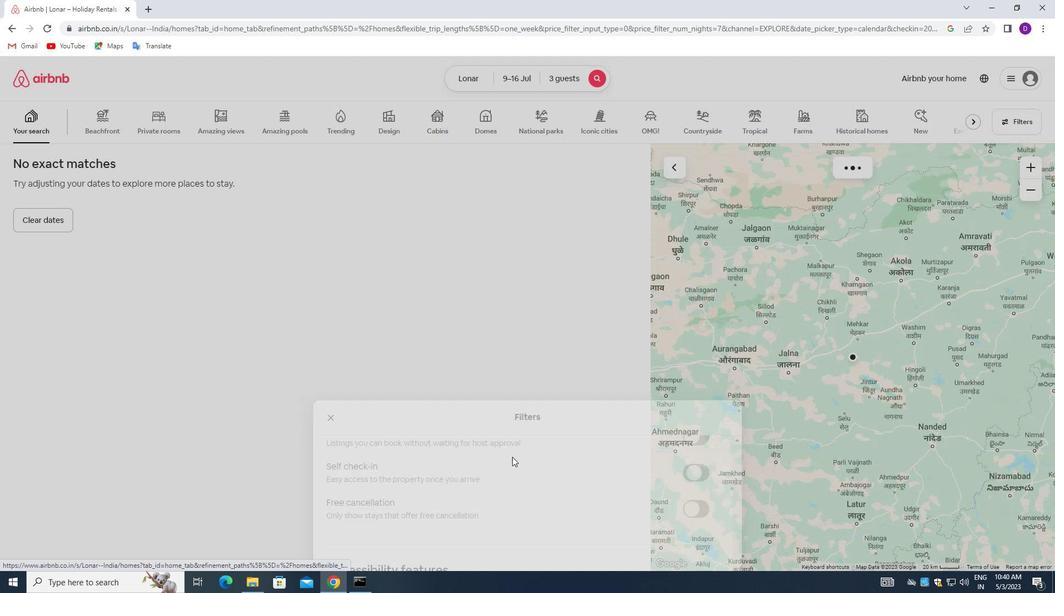 
